 Task: Find connections with filter location Ajman with filter topic #Indiawith filter profile language Spanish with filter current company EY with filter school Jawaharlal Nehru Vishvavidyalaya with filter industry Facilities Services with filter service category Business Analytics with filter keywords title Content Marketing Manager
Action: Mouse moved to (477, 94)
Screenshot: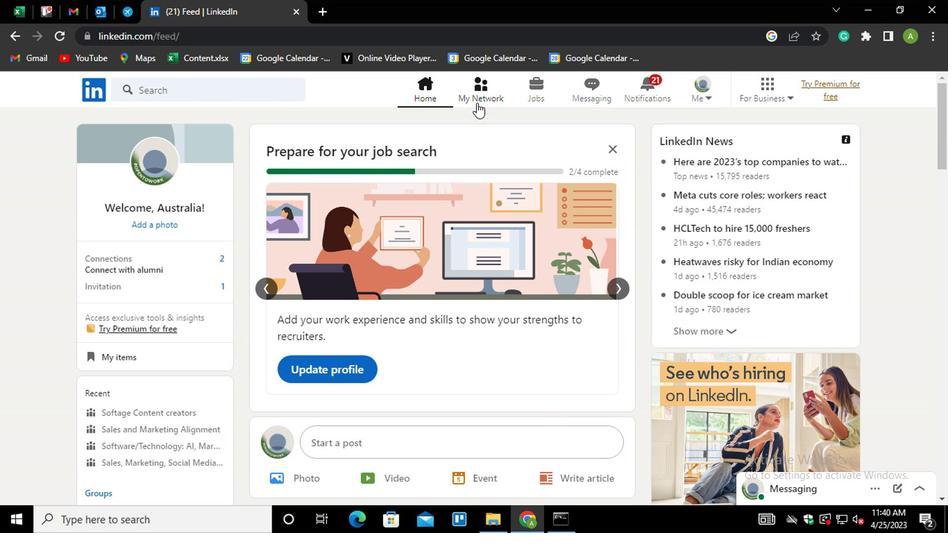 
Action: Mouse pressed left at (477, 94)
Screenshot: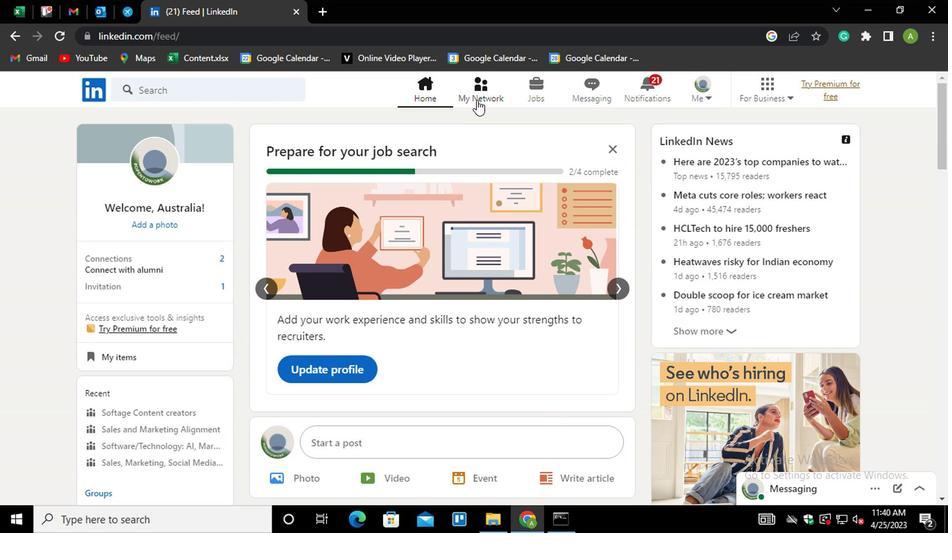 
Action: Mouse moved to (174, 168)
Screenshot: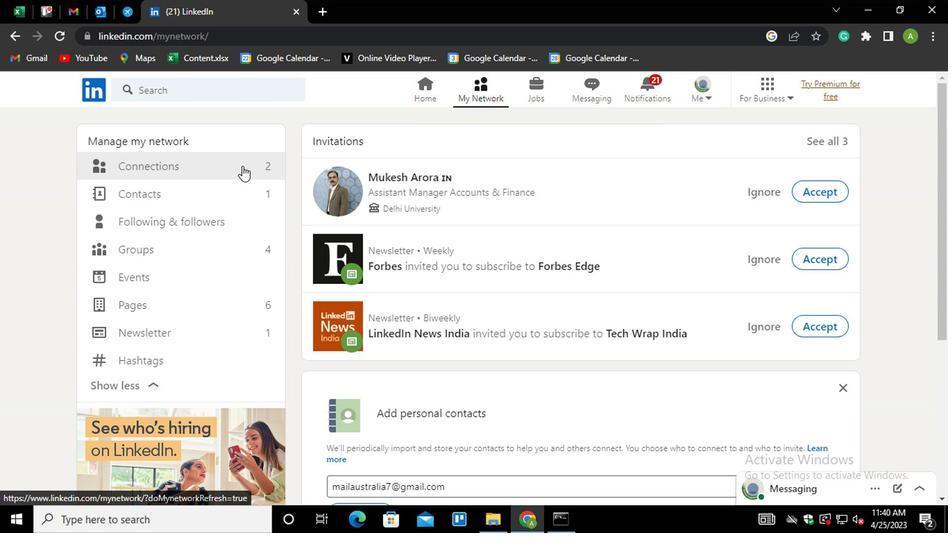 
Action: Mouse pressed left at (174, 168)
Screenshot: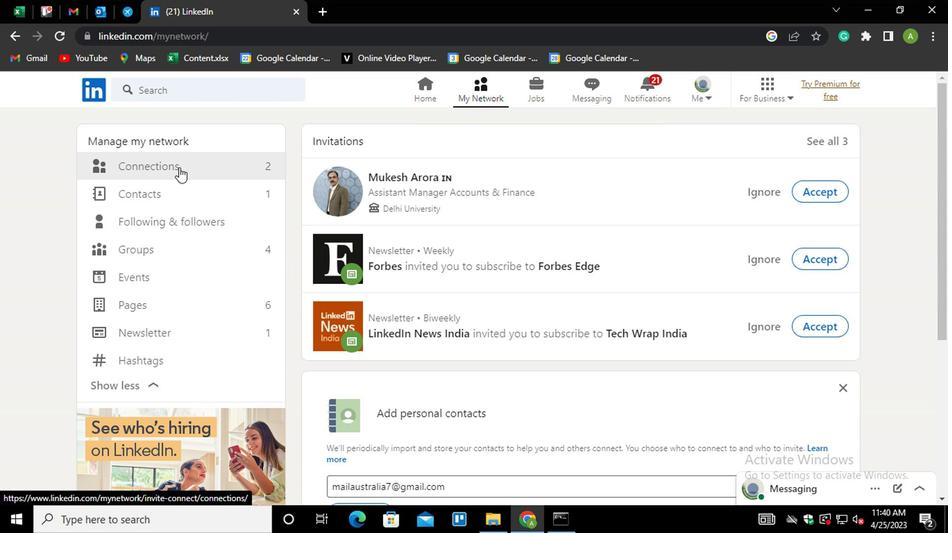 
Action: Mouse moved to (559, 169)
Screenshot: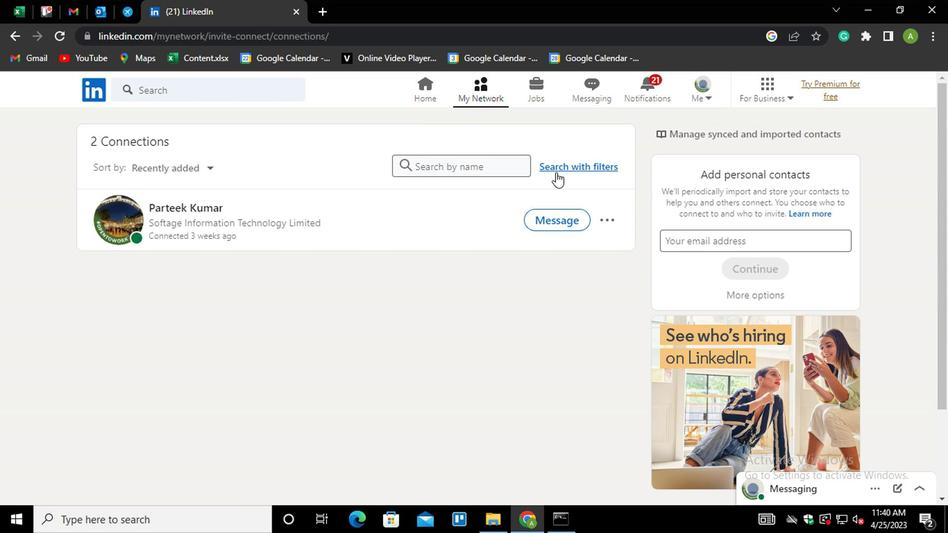 
Action: Mouse pressed left at (559, 169)
Screenshot: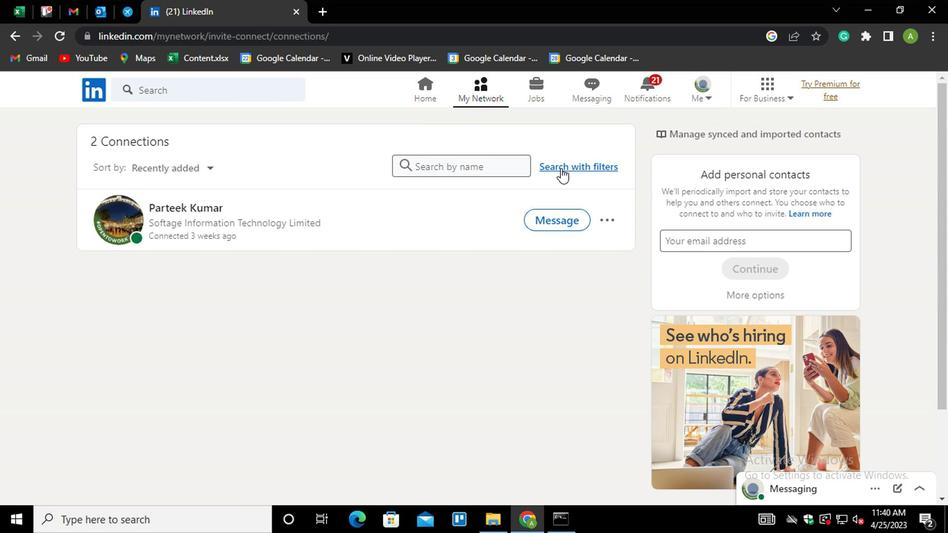 
Action: Mouse moved to (450, 129)
Screenshot: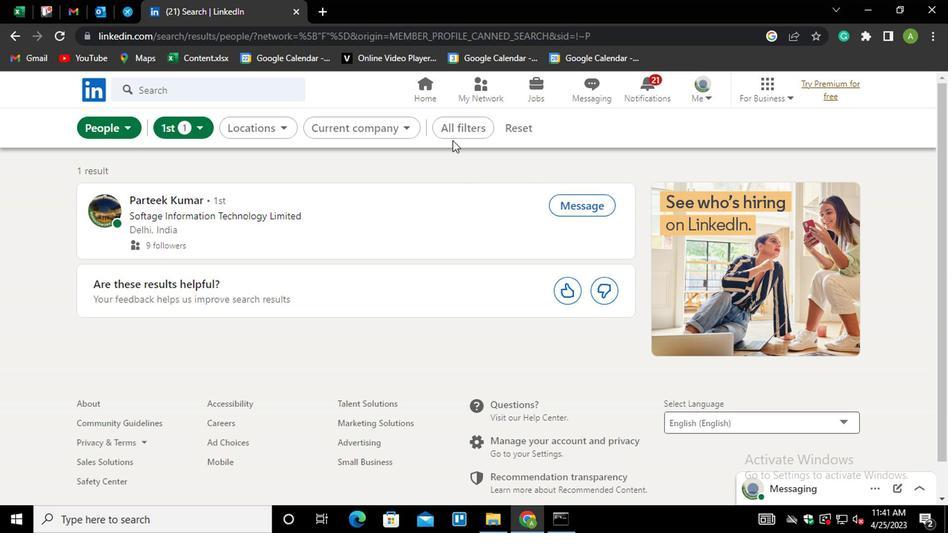 
Action: Mouse pressed left at (450, 129)
Screenshot: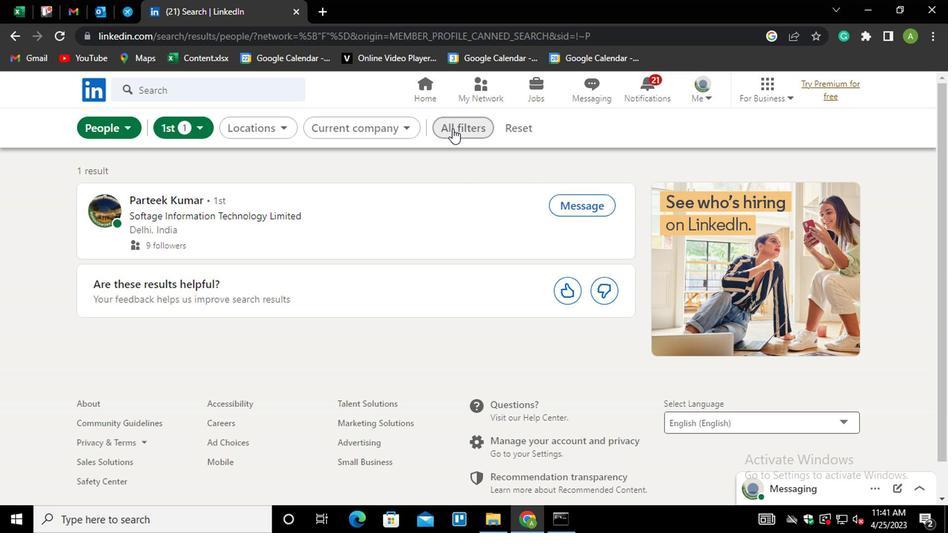 
Action: Mouse moved to (637, 247)
Screenshot: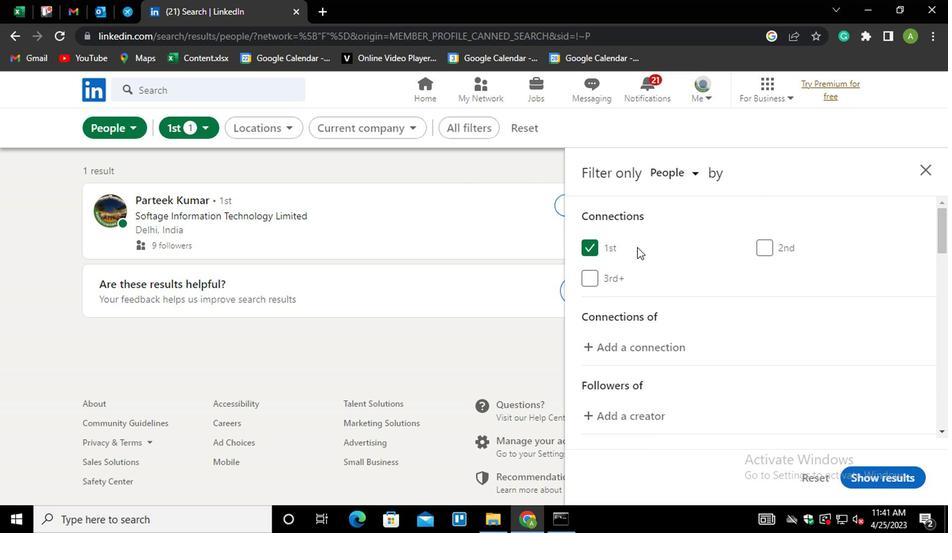 
Action: Mouse scrolled (637, 247) with delta (0, 0)
Screenshot: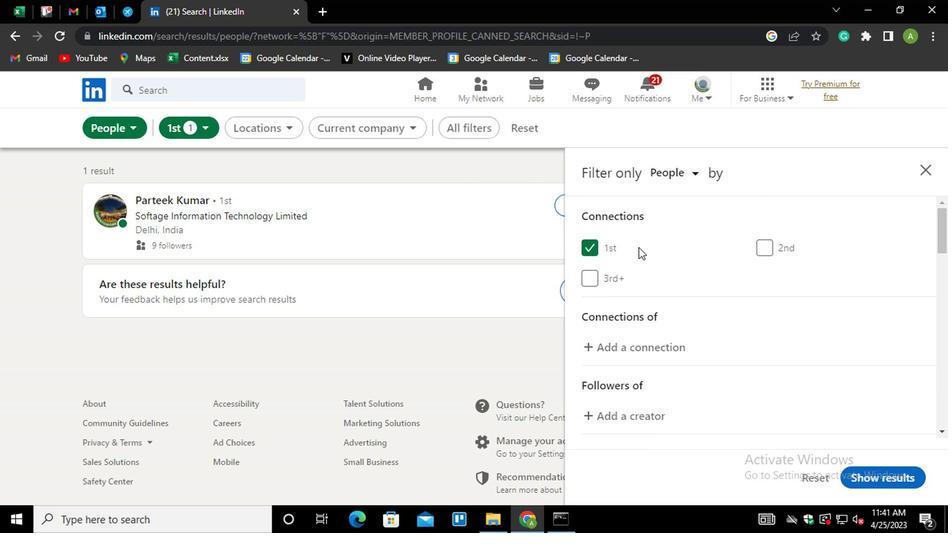 
Action: Mouse scrolled (637, 247) with delta (0, 0)
Screenshot: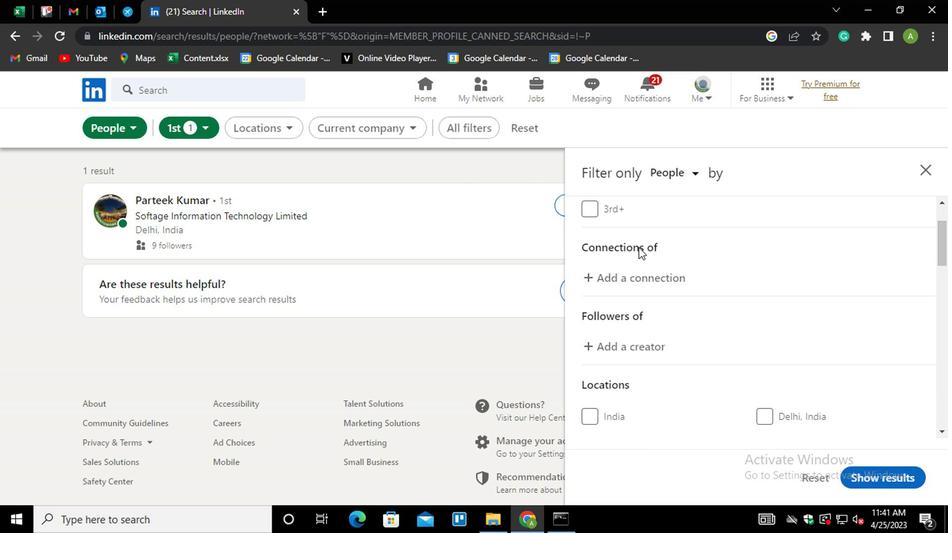
Action: Mouse scrolled (637, 247) with delta (0, 0)
Screenshot: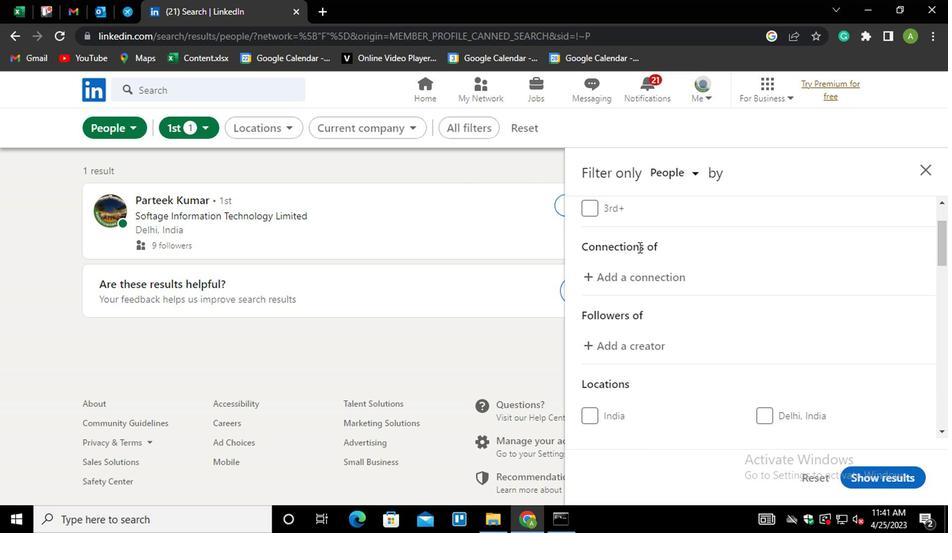 
Action: Mouse moved to (634, 331)
Screenshot: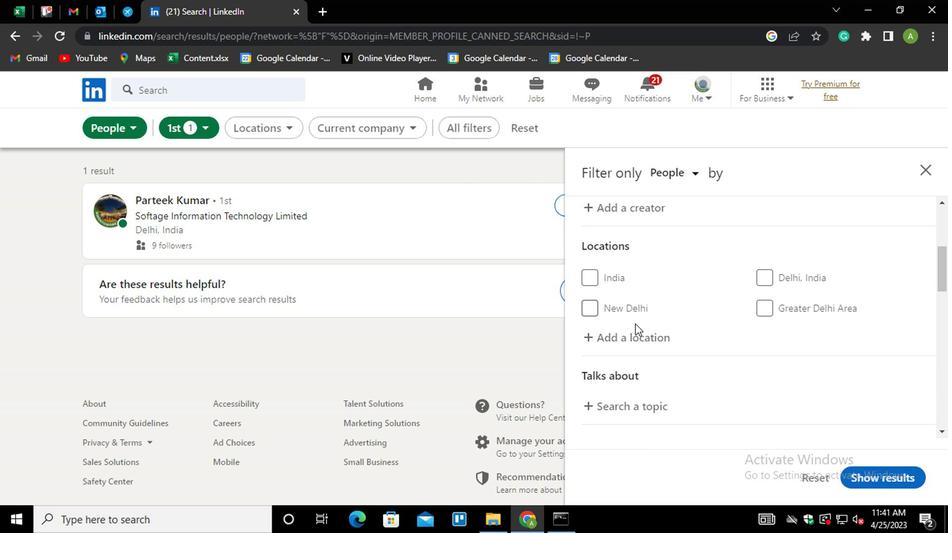 
Action: Mouse pressed left at (634, 331)
Screenshot: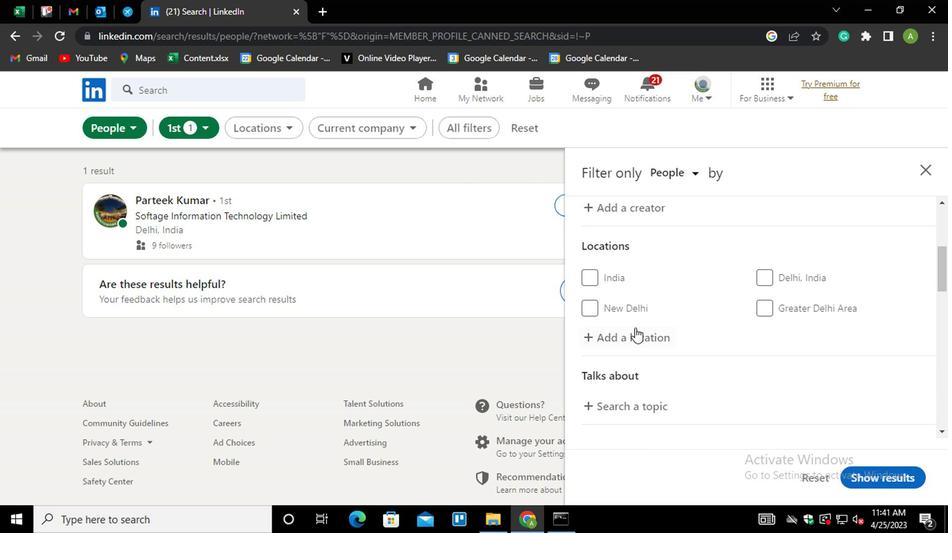 
Action: Mouse moved to (614, 336)
Screenshot: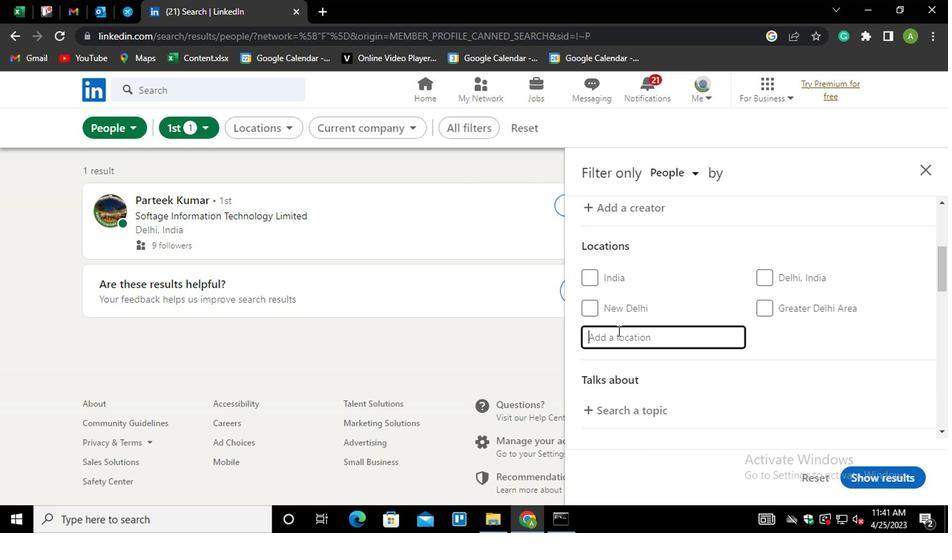 
Action: Mouse pressed left at (614, 336)
Screenshot: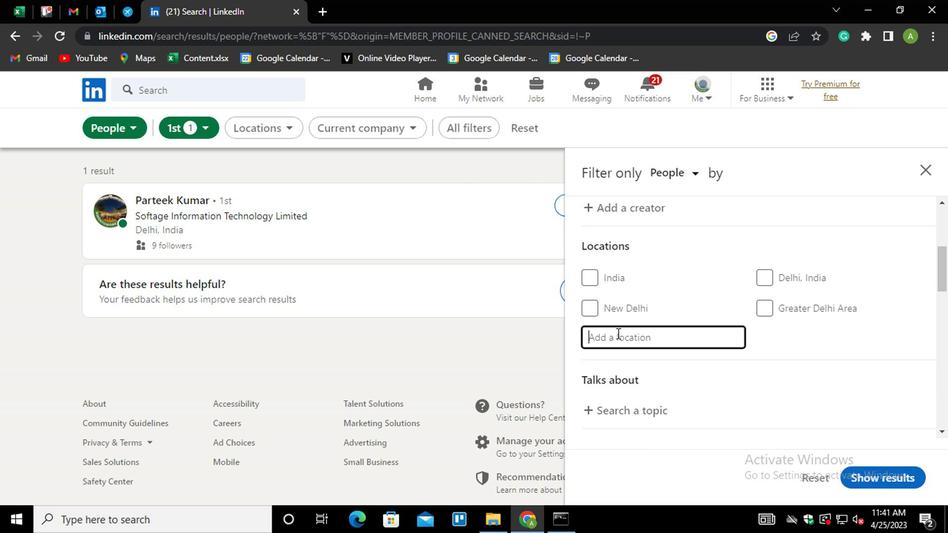 
Action: Mouse moved to (612, 338)
Screenshot: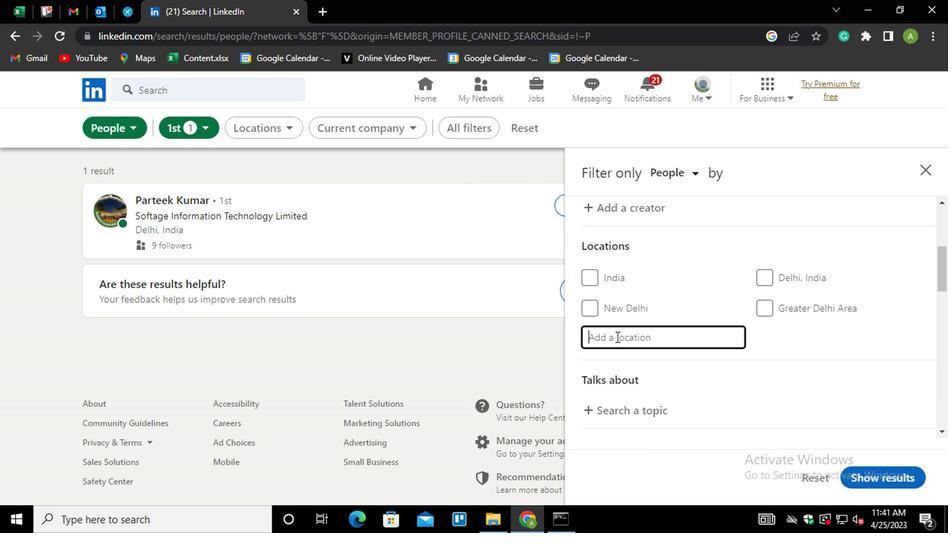
Action: Key pressed <Key.shift>A<Key.shift_r>JMAN<Key.down><Key.enter>
Screenshot: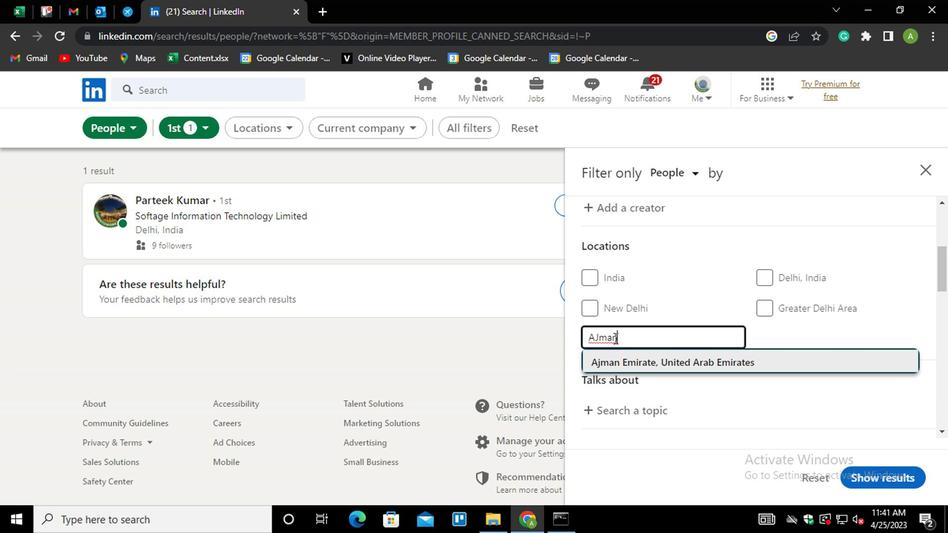 
Action: Mouse moved to (665, 346)
Screenshot: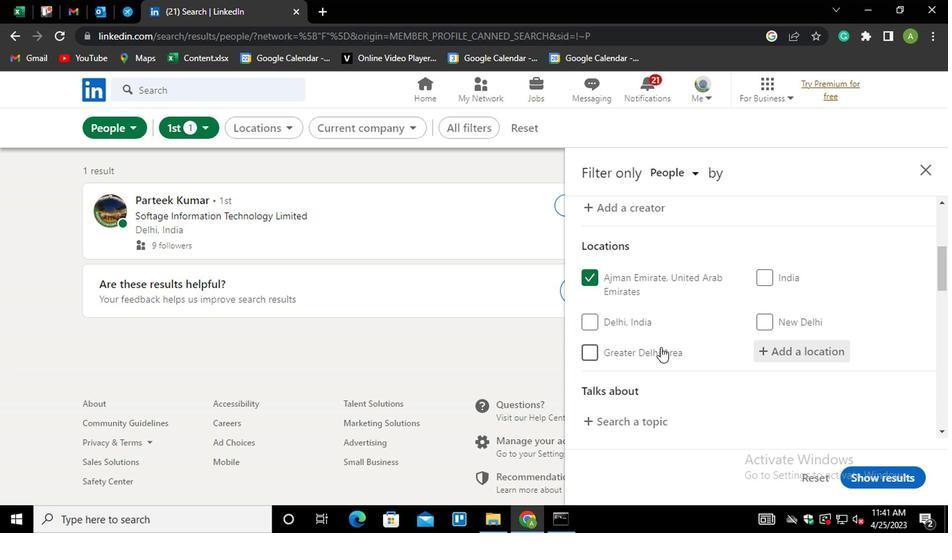 
Action: Mouse scrolled (665, 346) with delta (0, 0)
Screenshot: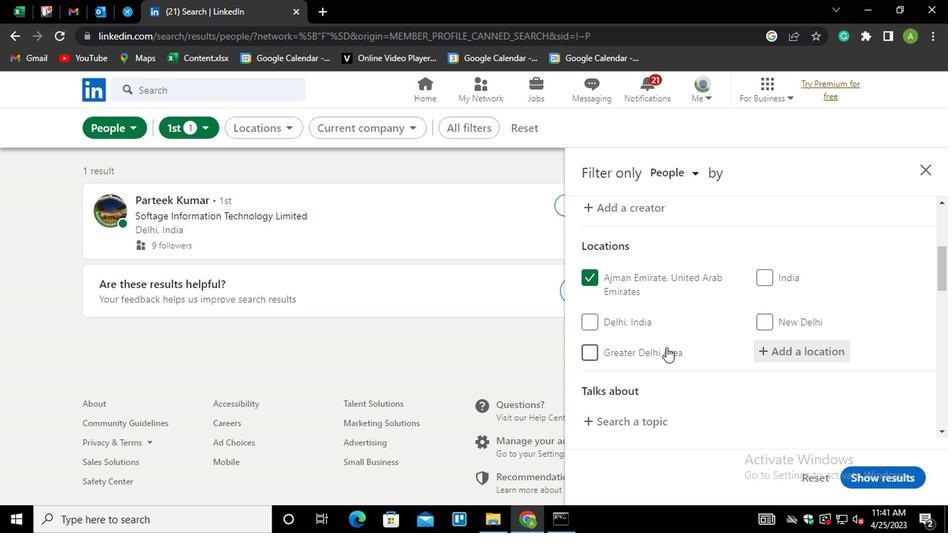 
Action: Mouse moved to (629, 347)
Screenshot: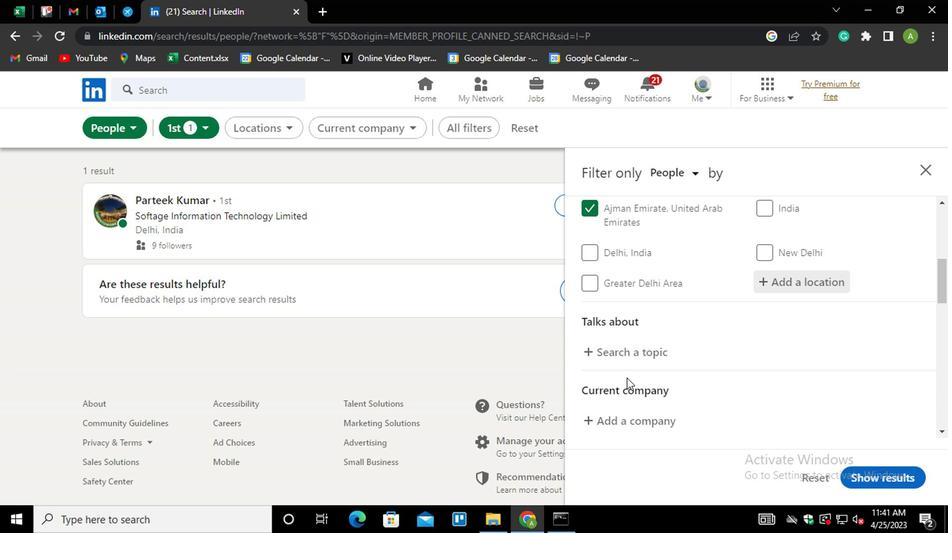 
Action: Mouse pressed left at (629, 347)
Screenshot: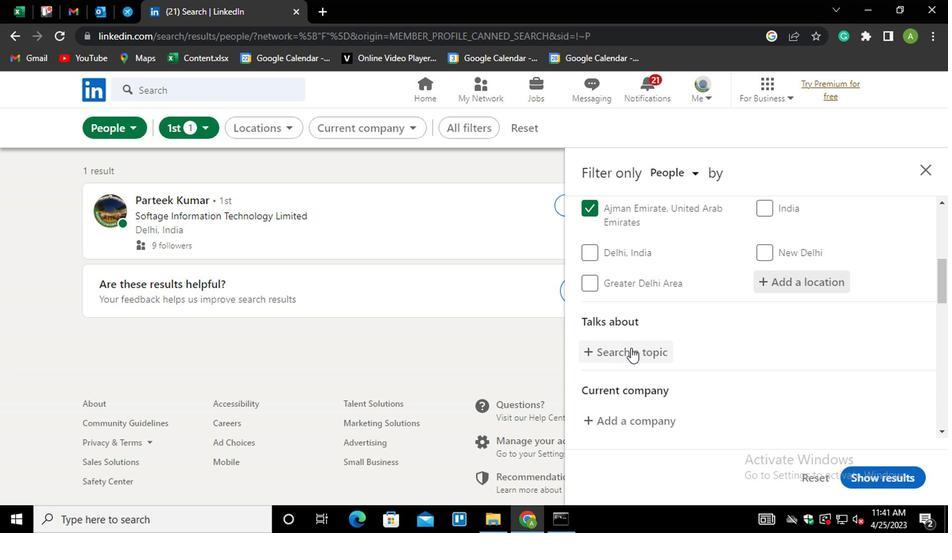 
Action: Key pressed <Key.shift>#INDIAWITH
Screenshot: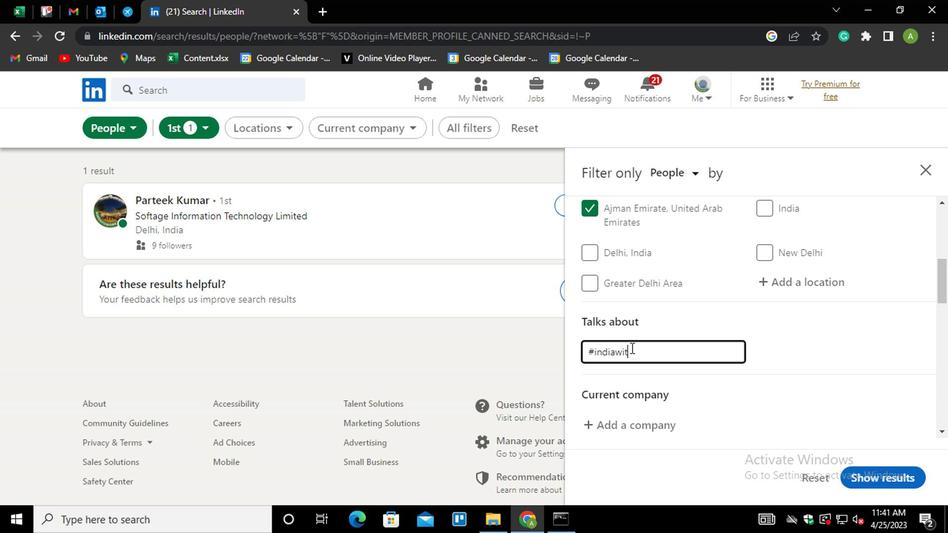 
Action: Mouse moved to (829, 344)
Screenshot: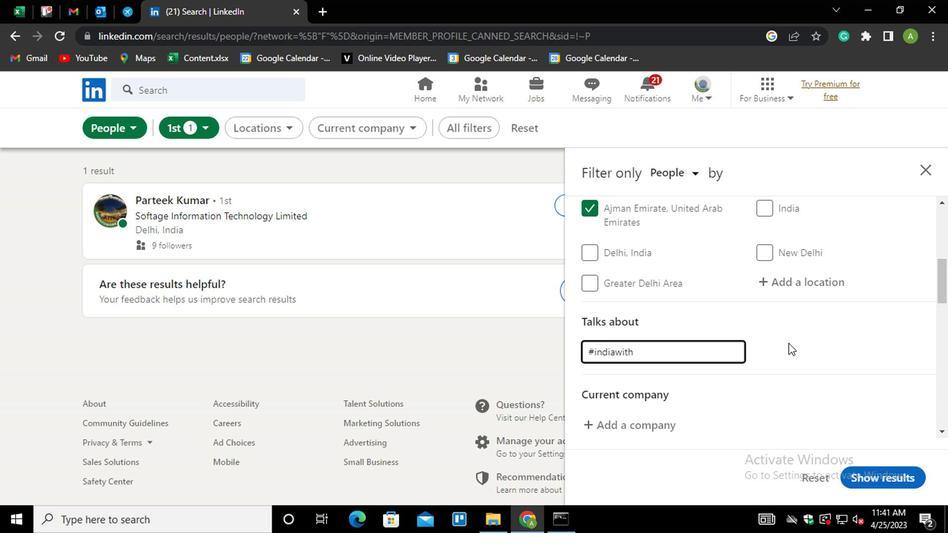 
Action: Mouse pressed left at (829, 344)
Screenshot: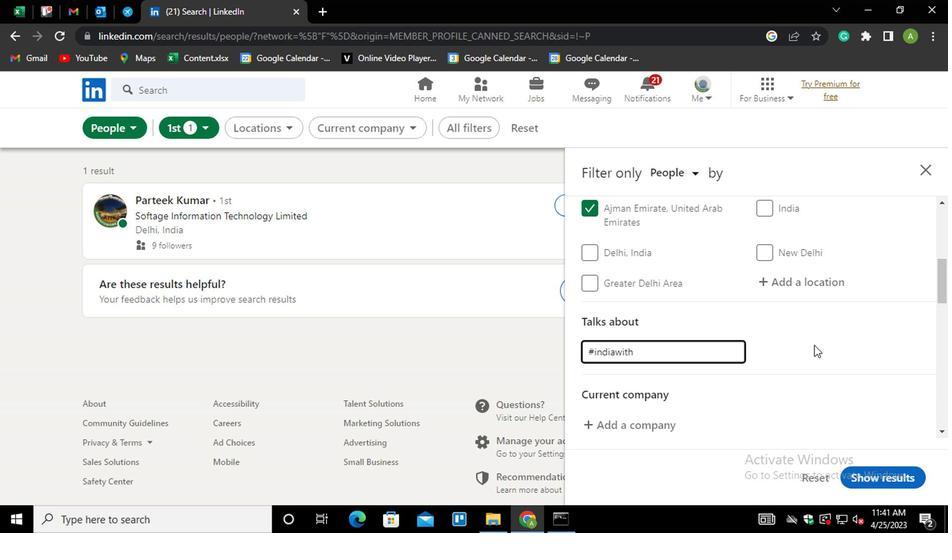 
Action: Mouse moved to (830, 343)
Screenshot: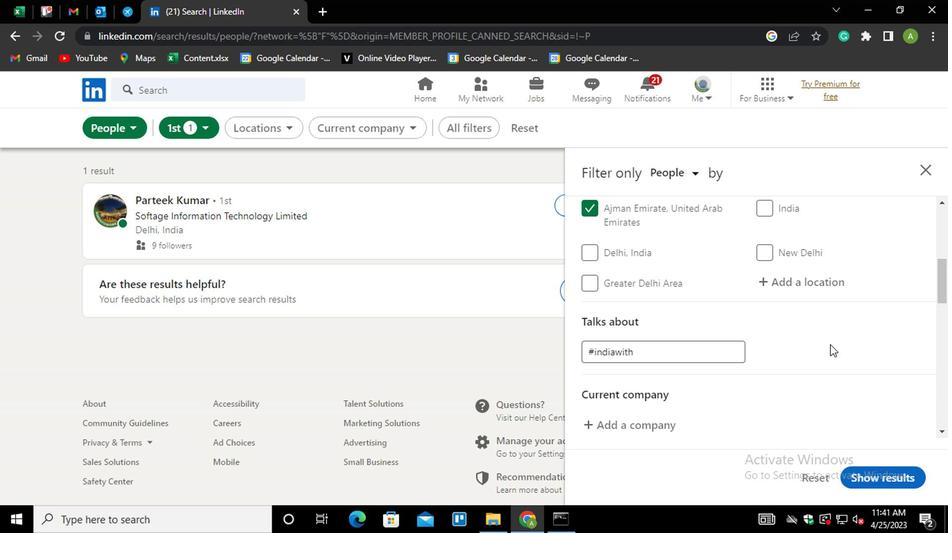 
Action: Mouse scrolled (830, 342) with delta (0, 0)
Screenshot: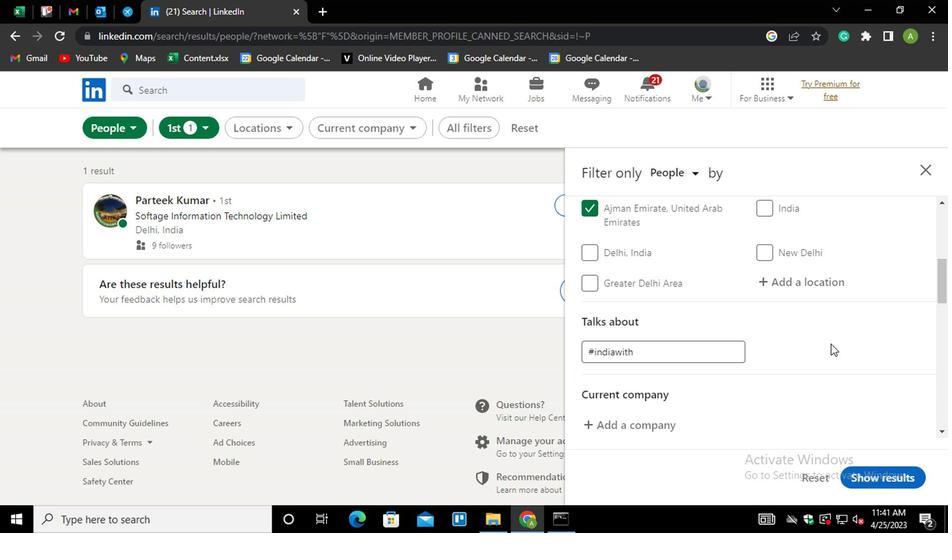 
Action: Mouse scrolled (830, 342) with delta (0, 0)
Screenshot: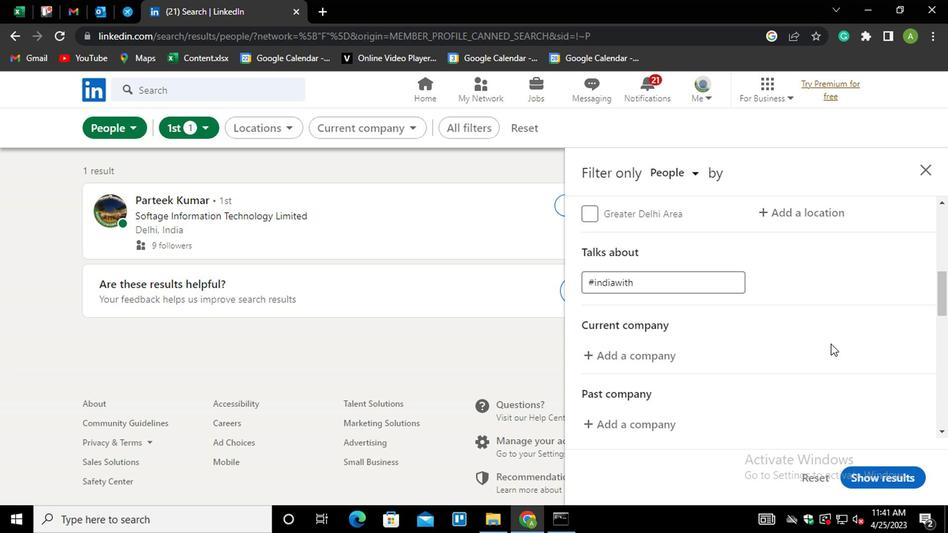
Action: Mouse scrolled (830, 342) with delta (0, 0)
Screenshot: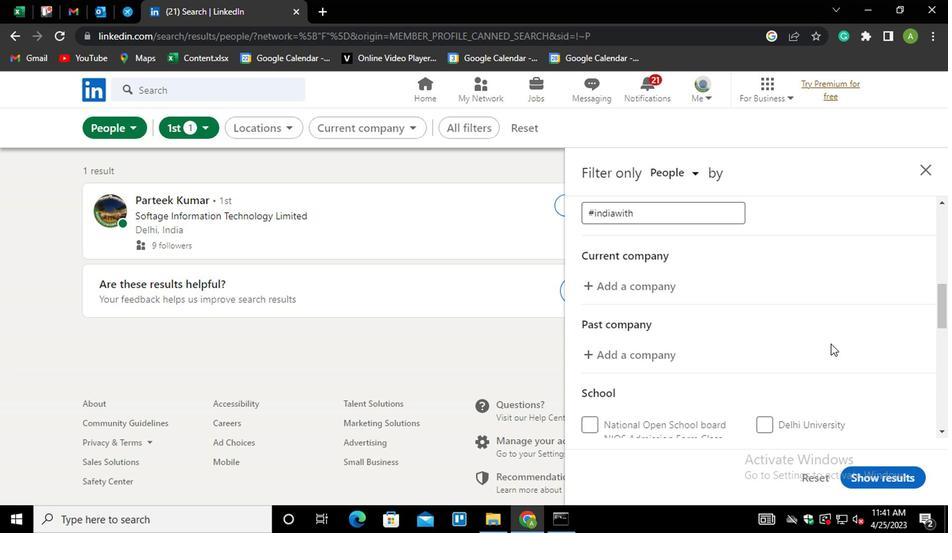 
Action: Mouse scrolled (830, 342) with delta (0, 0)
Screenshot: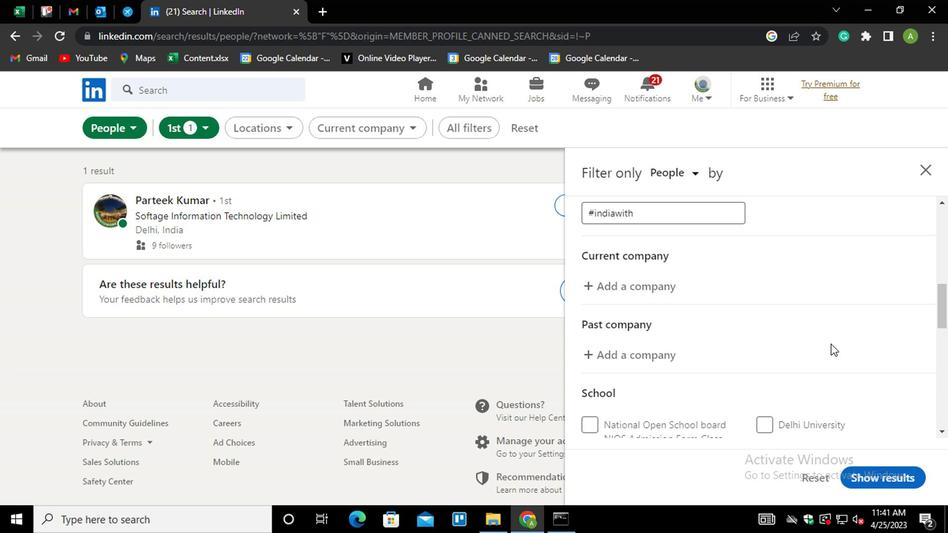 
Action: Mouse scrolled (830, 342) with delta (0, 0)
Screenshot: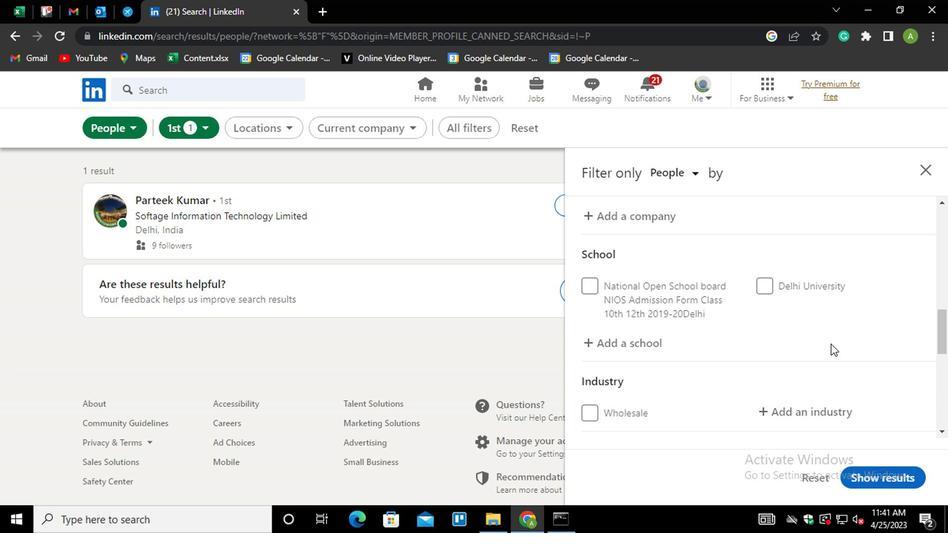 
Action: Mouse scrolled (830, 342) with delta (0, 0)
Screenshot: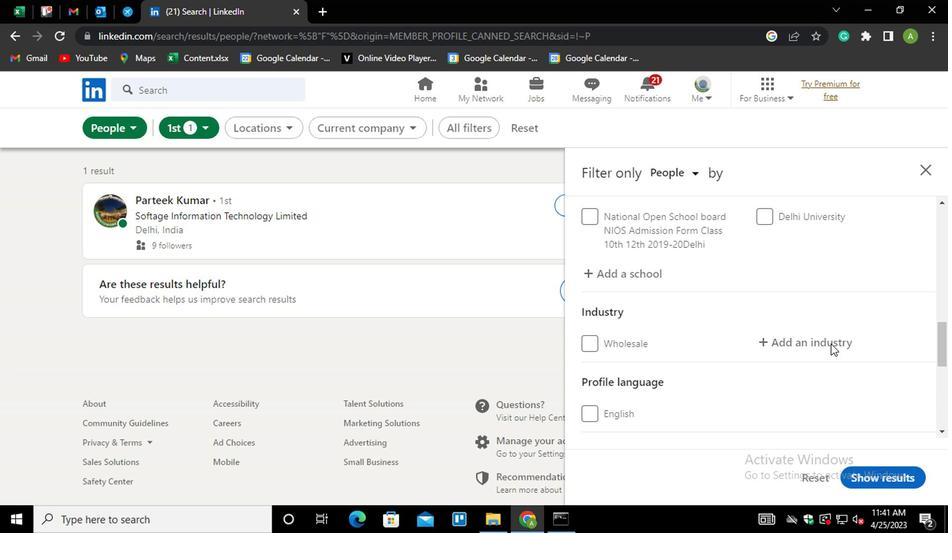 
Action: Mouse moved to (682, 351)
Screenshot: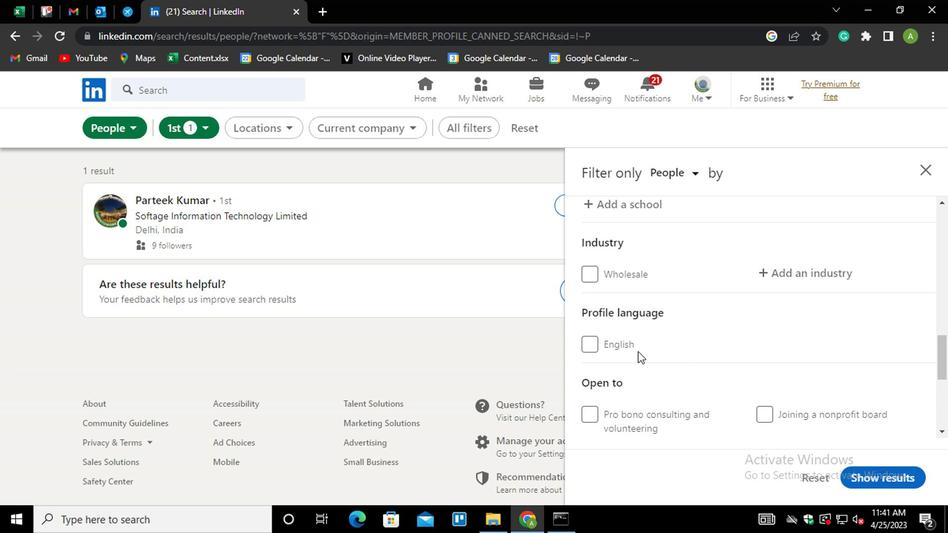
Action: Mouse scrolled (682, 351) with delta (0, 0)
Screenshot: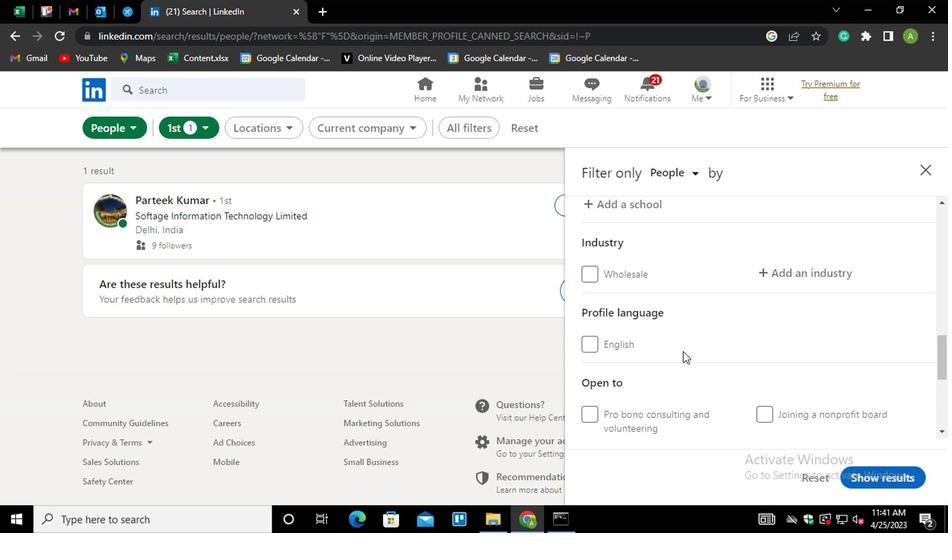 
Action: Mouse scrolled (682, 351) with delta (0, 0)
Screenshot: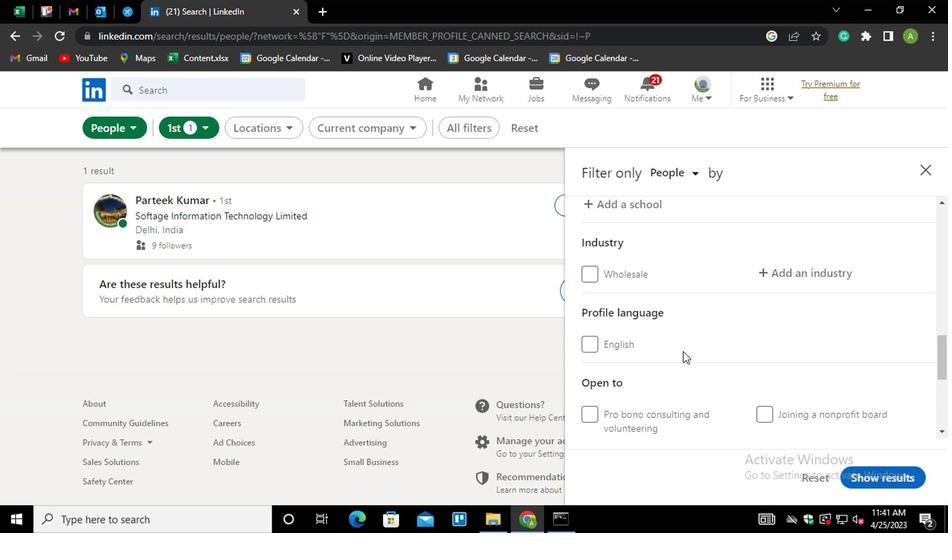 
Action: Mouse scrolled (682, 351) with delta (0, 0)
Screenshot: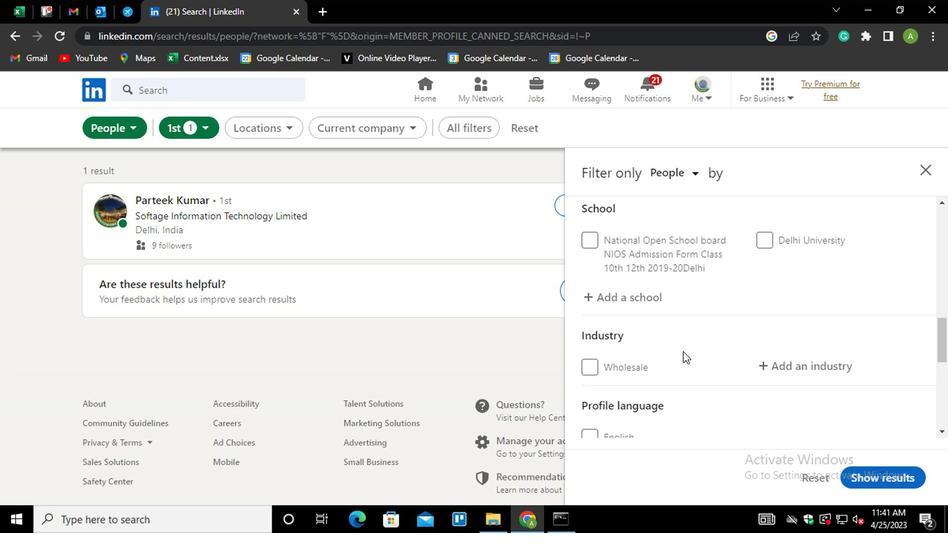 
Action: Mouse scrolled (682, 351) with delta (0, 0)
Screenshot: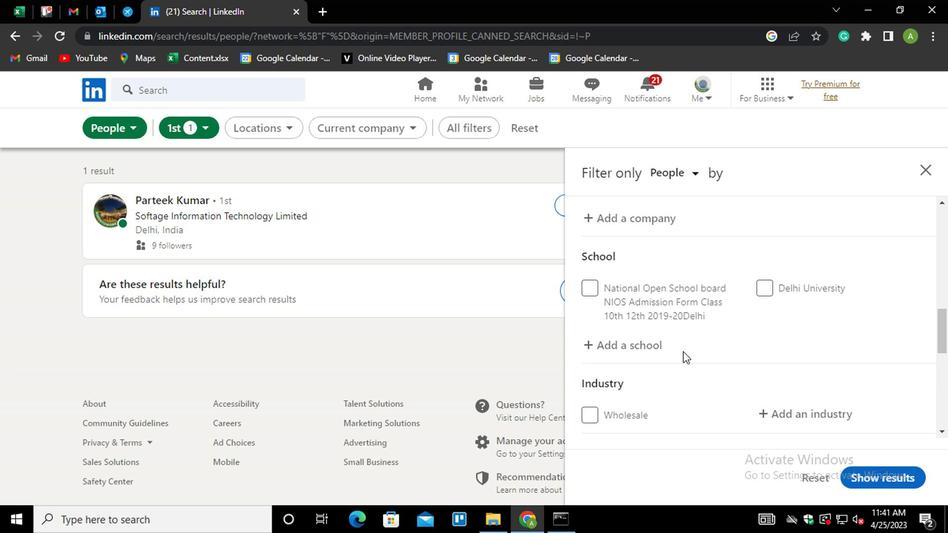 
Action: Mouse scrolled (682, 351) with delta (0, 0)
Screenshot: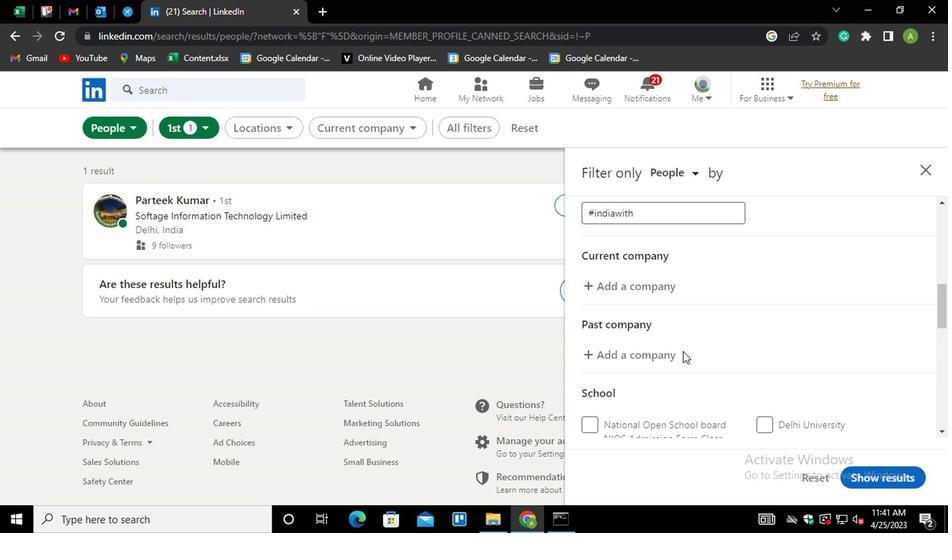 
Action: Mouse moved to (630, 347)
Screenshot: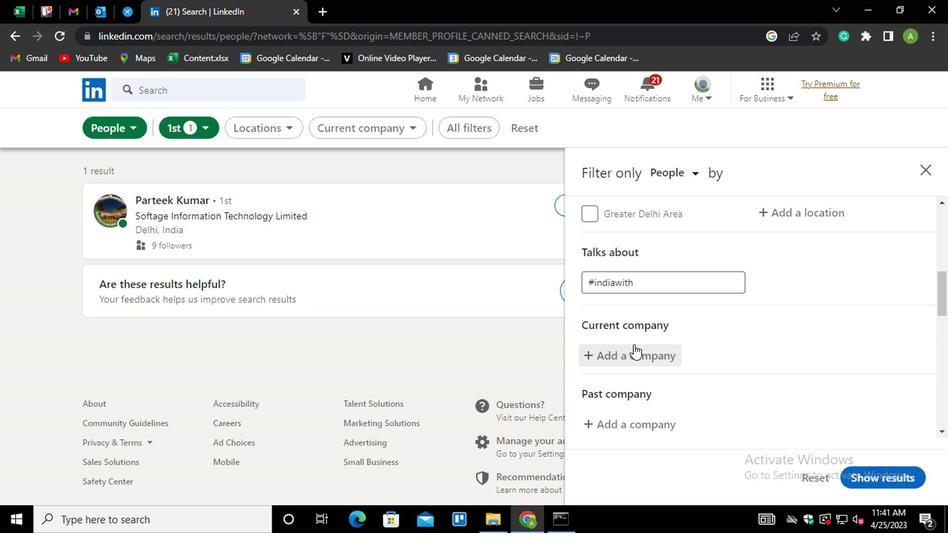 
Action: Mouse pressed left at (630, 347)
Screenshot: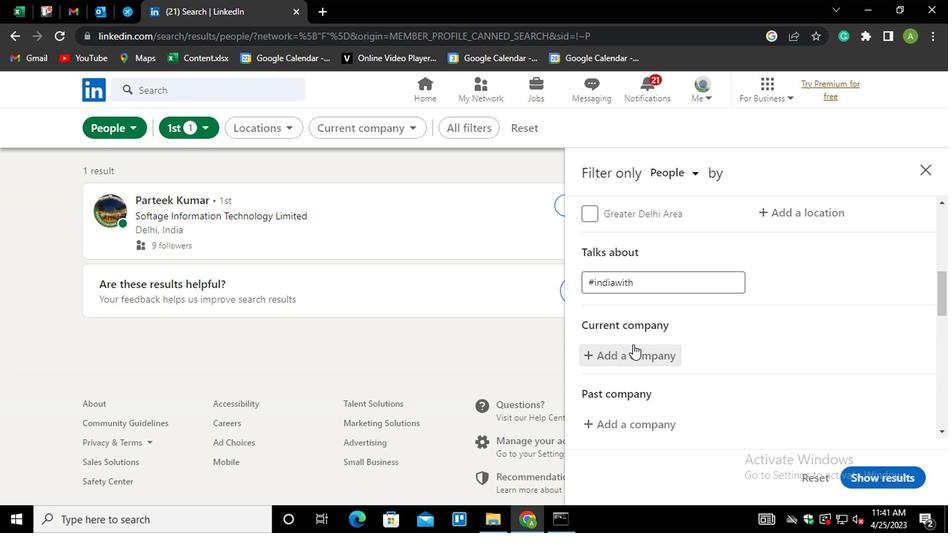 
Action: Key pressed <Key.shift>EY<Key.down><Key.enter>
Screenshot: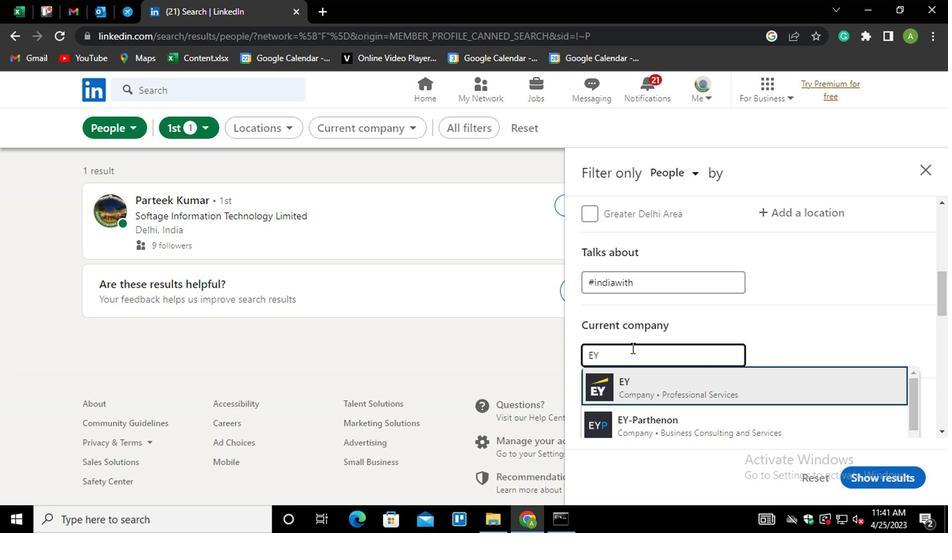 
Action: Mouse moved to (677, 348)
Screenshot: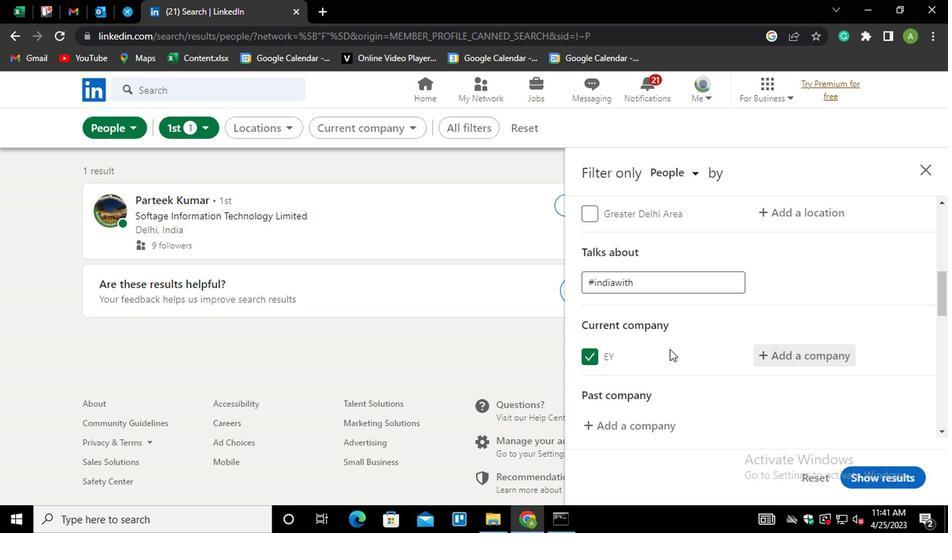 
Action: Mouse scrolled (677, 348) with delta (0, 0)
Screenshot: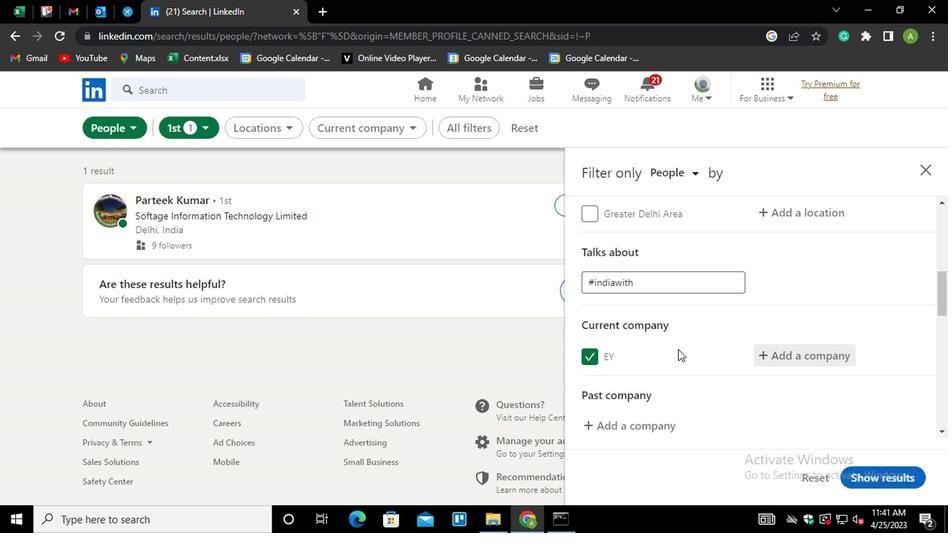
Action: Mouse moved to (676, 353)
Screenshot: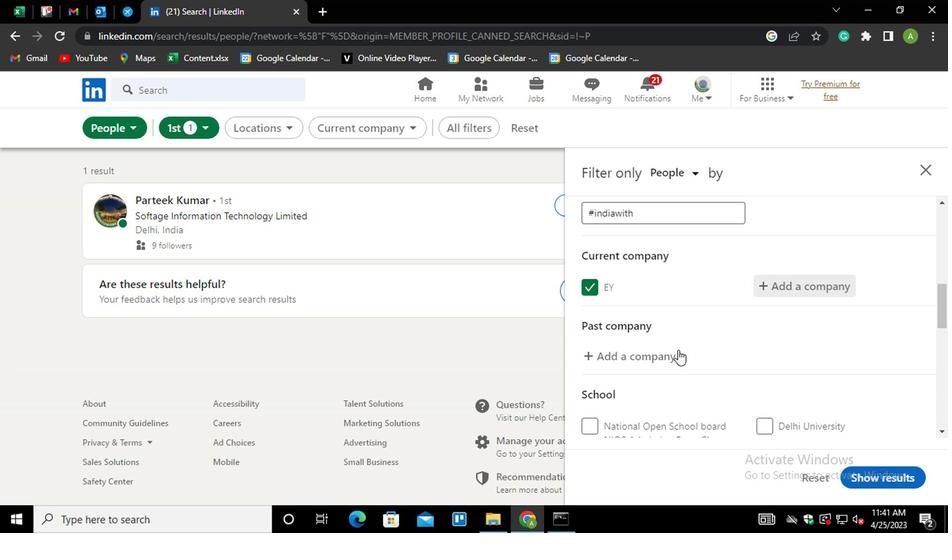 
Action: Mouse scrolled (676, 353) with delta (0, 0)
Screenshot: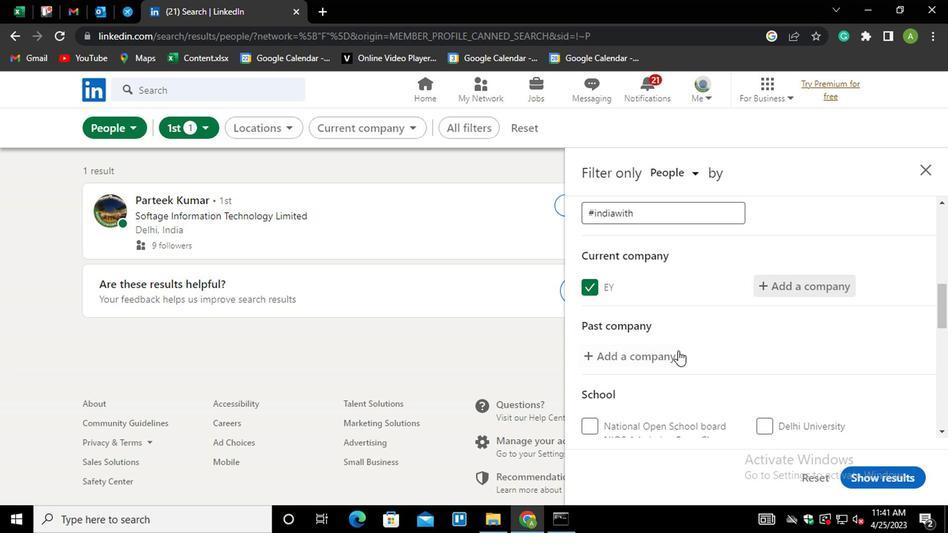 
Action: Mouse moved to (625, 418)
Screenshot: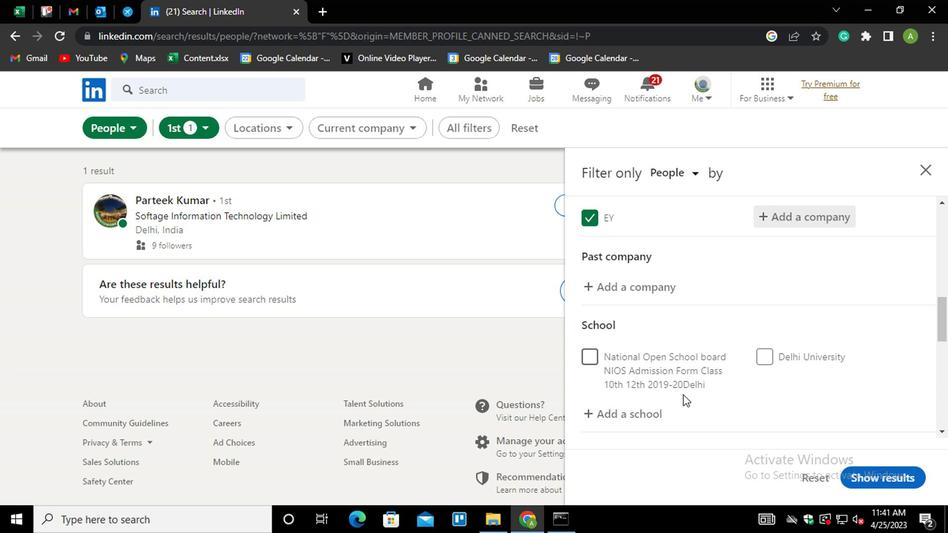 
Action: Mouse pressed left at (625, 418)
Screenshot: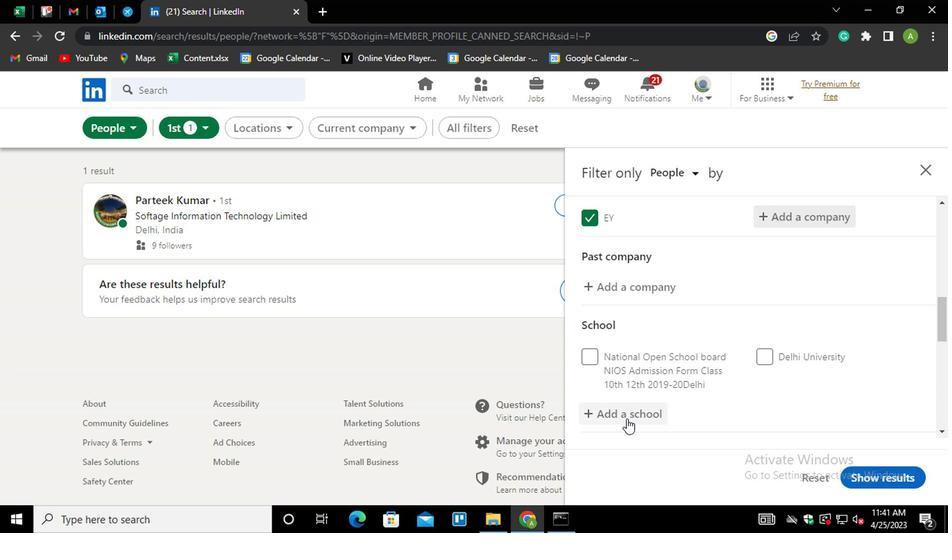 
Action: Mouse moved to (629, 411)
Screenshot: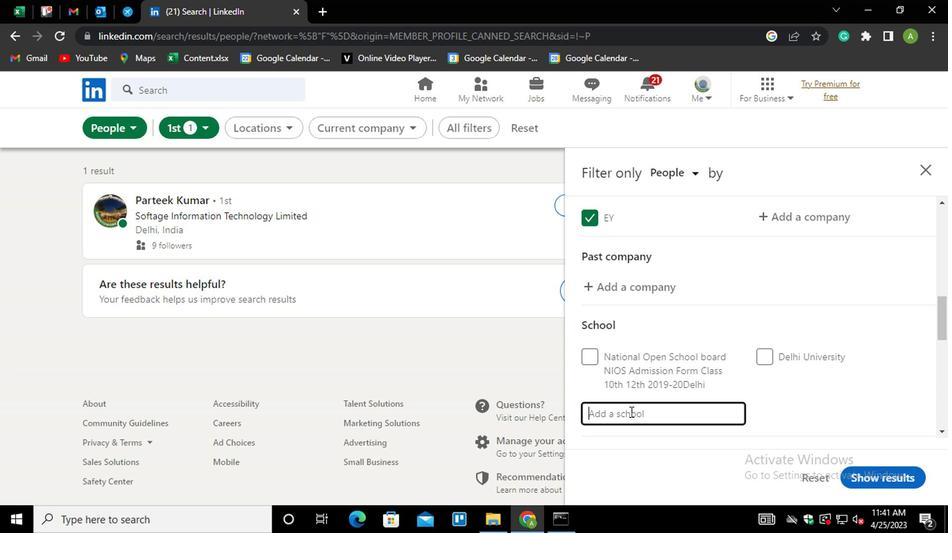 
Action: Mouse pressed left at (629, 411)
Screenshot: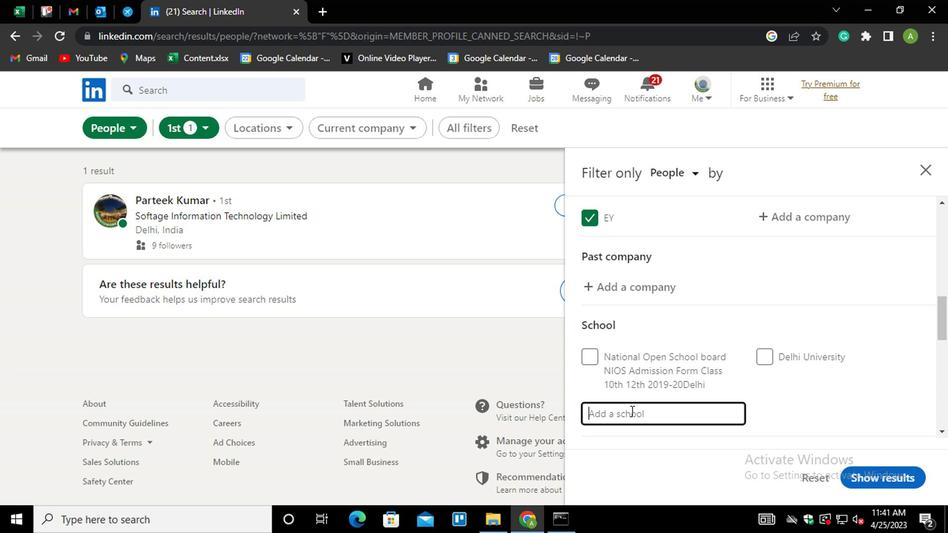 
Action: Key pressed JAWA
Screenshot: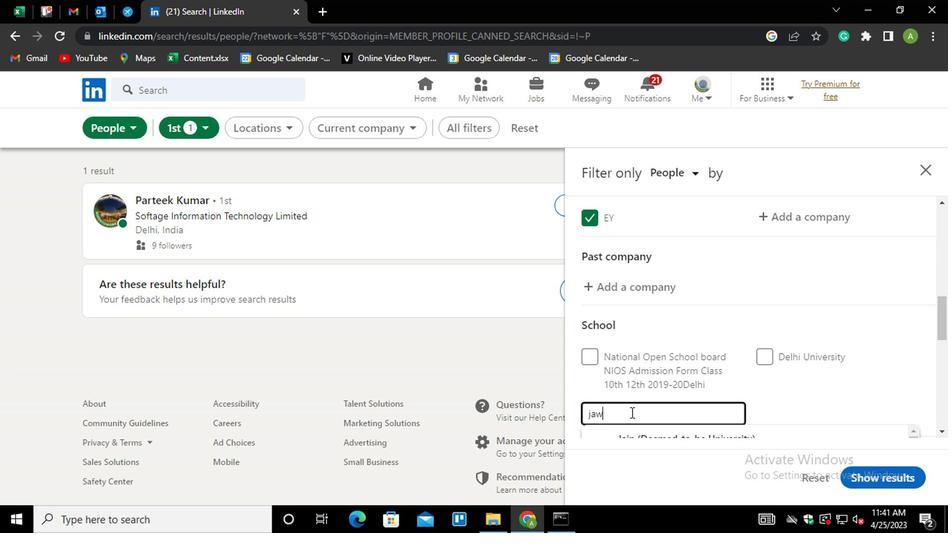 
Action: Mouse moved to (630, 412)
Screenshot: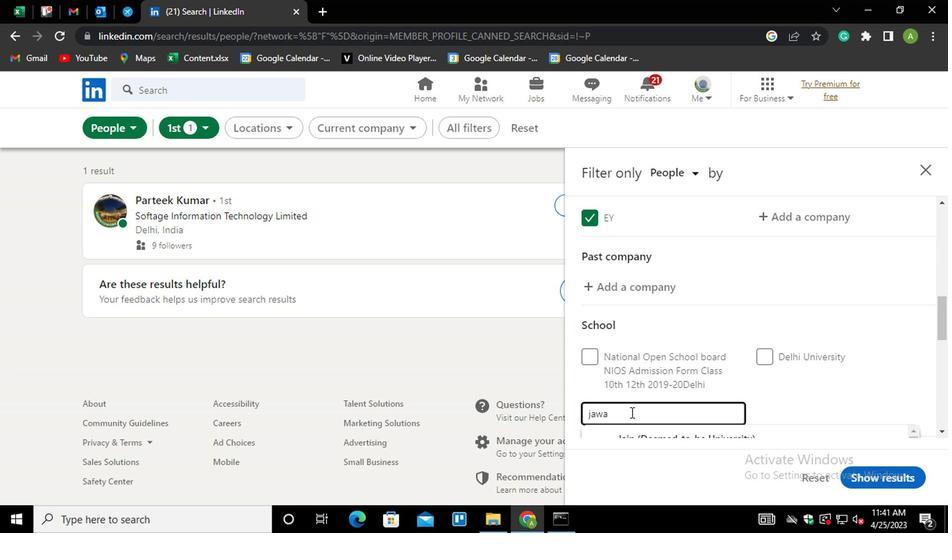 
Action: Mouse scrolled (630, 411) with delta (0, 0)
Screenshot: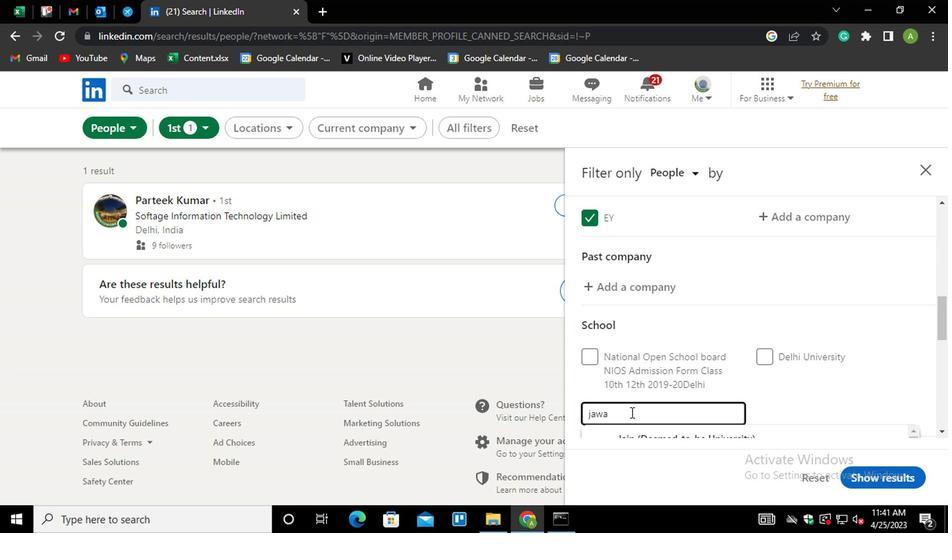 
Action: Mouse scrolled (630, 411) with delta (0, 0)
Screenshot: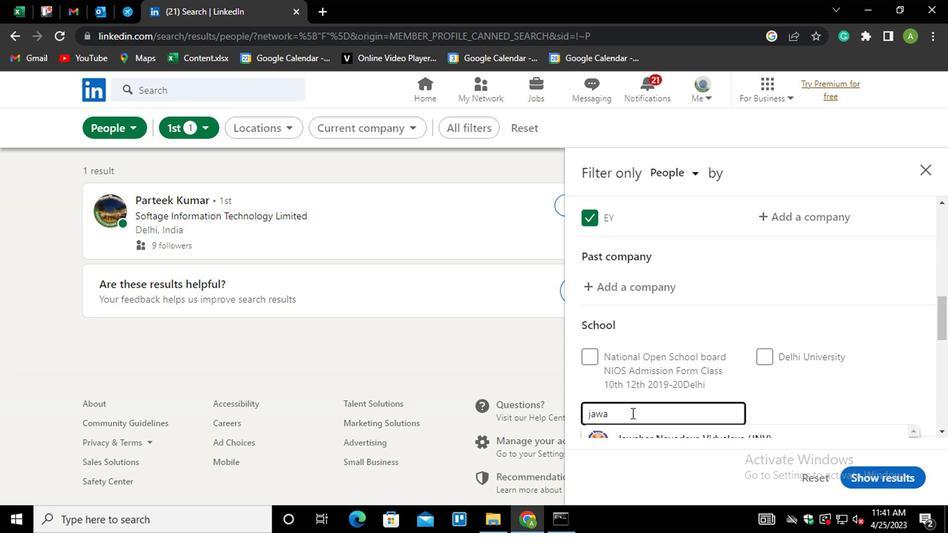
Action: Mouse moved to (652, 276)
Screenshot: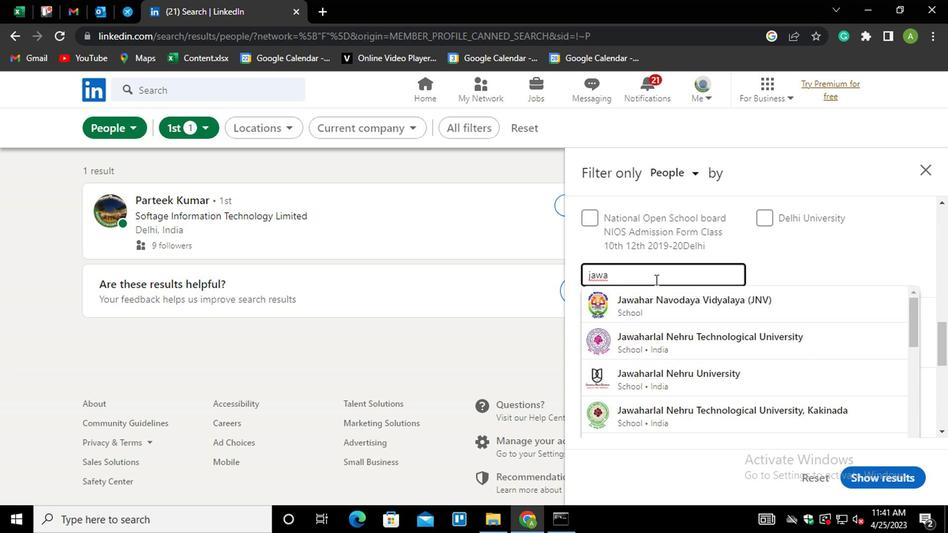
Action: Key pressed HARLAL<Key.space><Key.shift_r>NEHR<Key.down><Key.down><Key.down><Key.down><Key.enter>
Screenshot: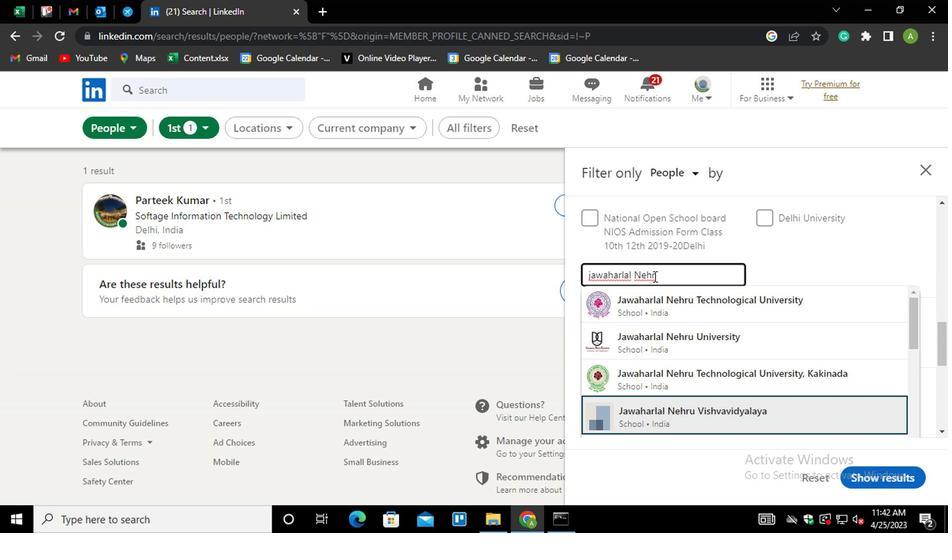 
Action: Mouse moved to (734, 291)
Screenshot: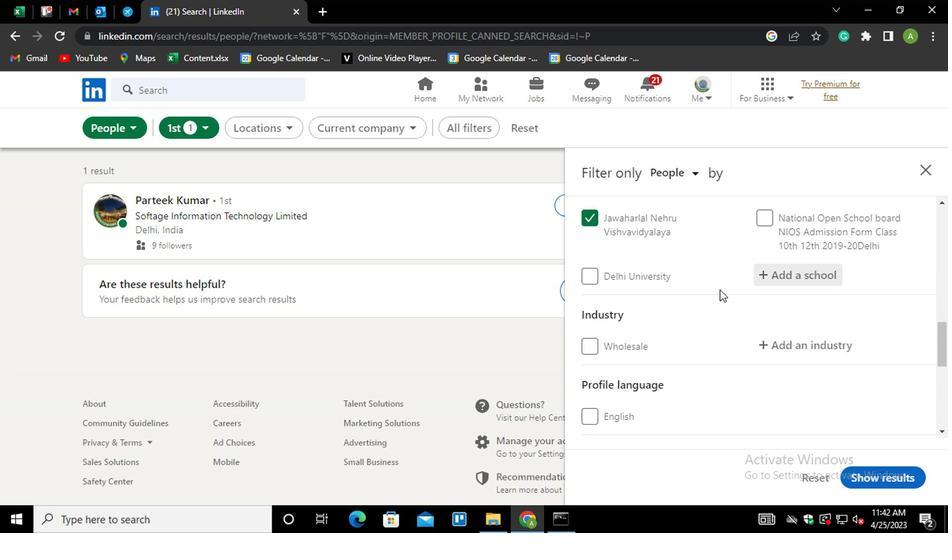 
Action: Mouse scrolled (734, 291) with delta (0, 0)
Screenshot: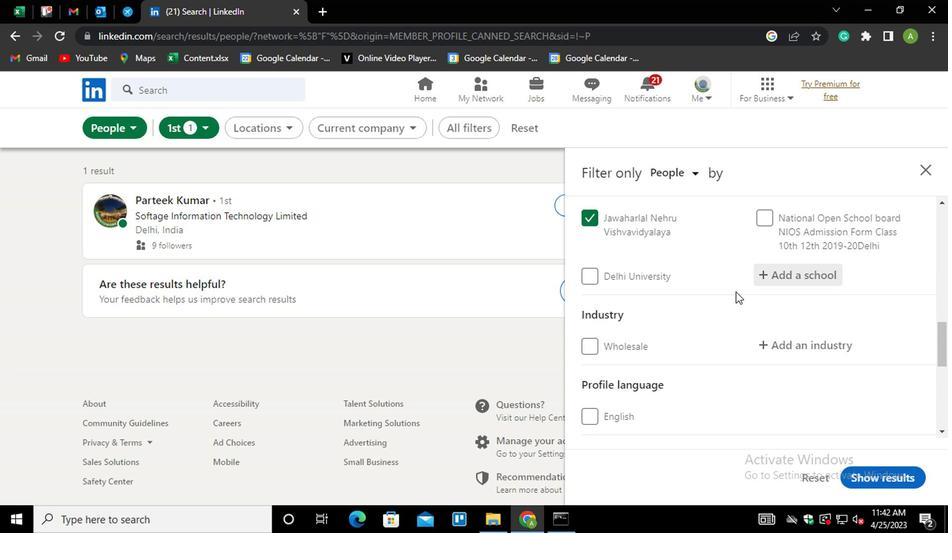 
Action: Mouse moved to (765, 267)
Screenshot: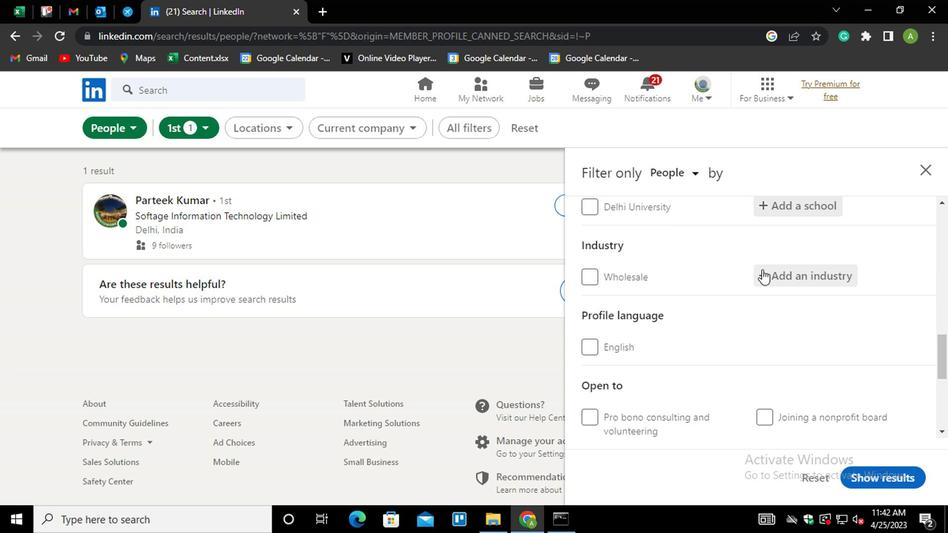 
Action: Mouse pressed left at (765, 267)
Screenshot: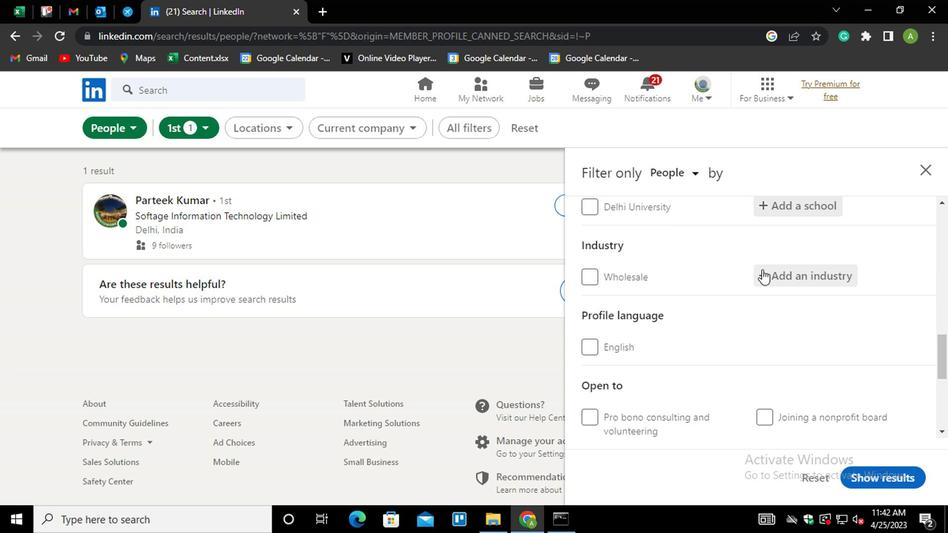 
Action: Mouse moved to (773, 278)
Screenshot: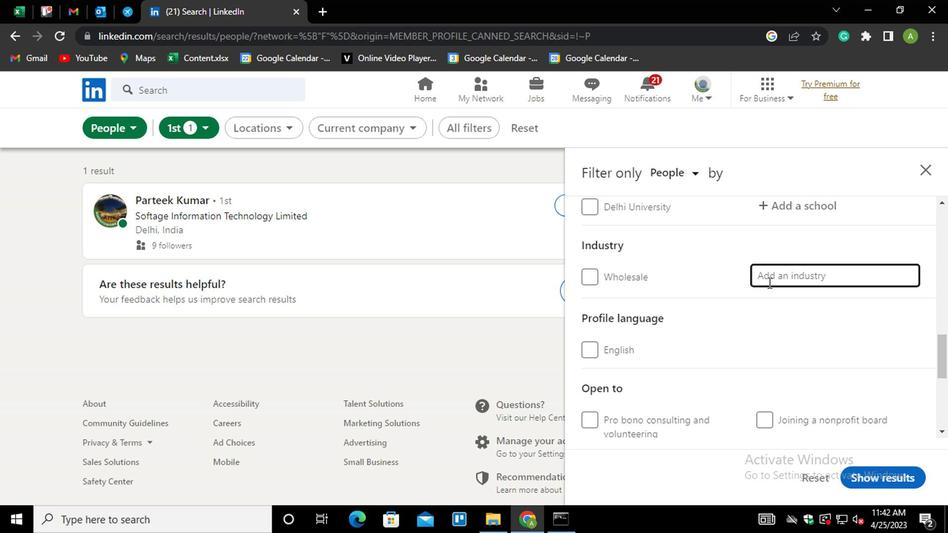 
Action: Mouse pressed left at (773, 278)
Screenshot: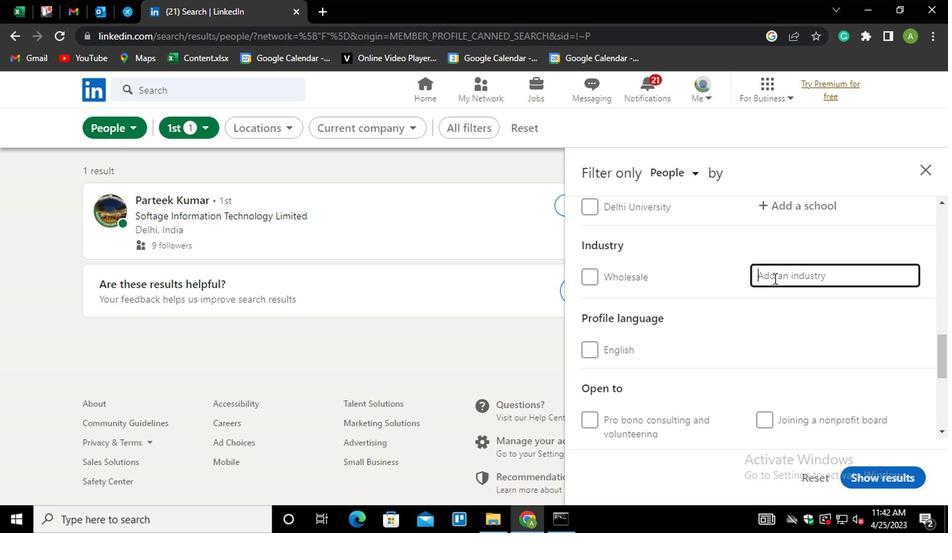 
Action: Key pressed <Key.shift>FAC<Key.down><Key.enter>
Screenshot: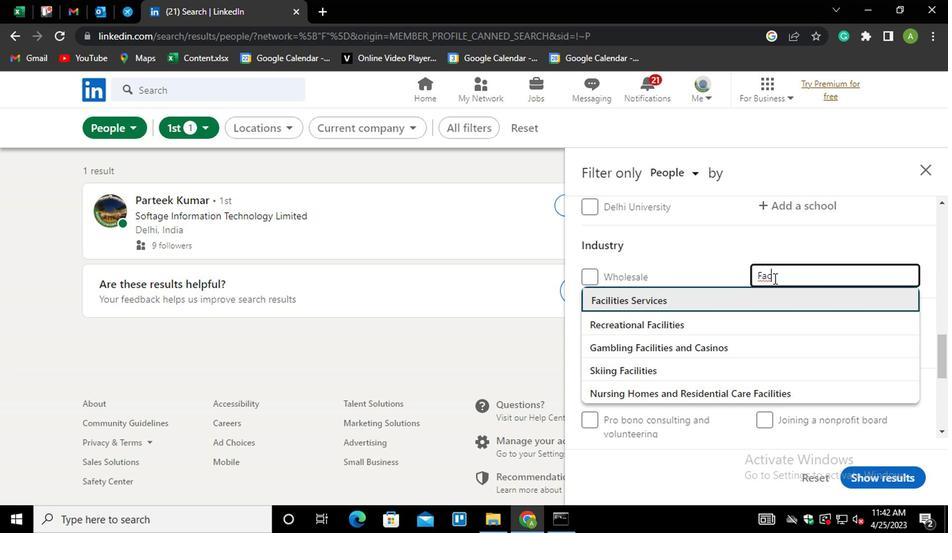 
Action: Mouse moved to (750, 333)
Screenshot: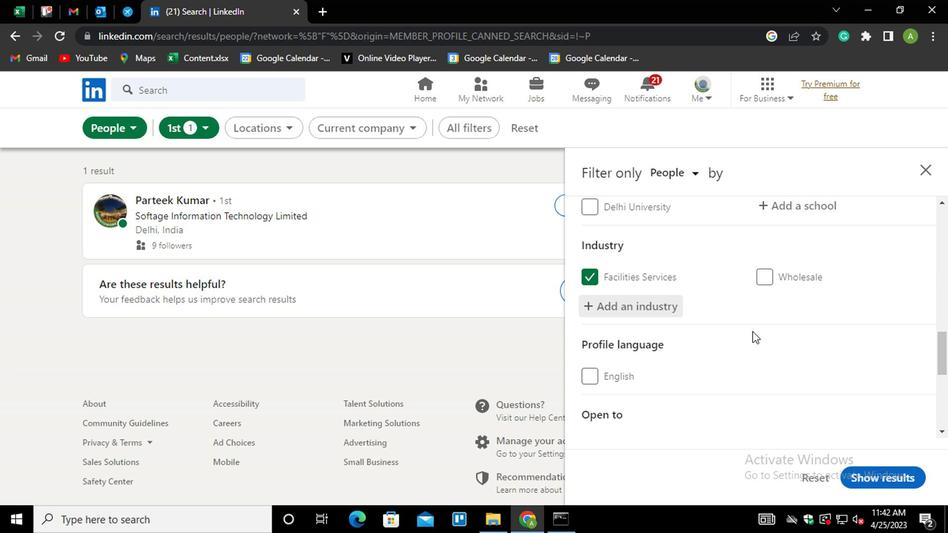 
Action: Mouse scrolled (750, 332) with delta (0, 0)
Screenshot: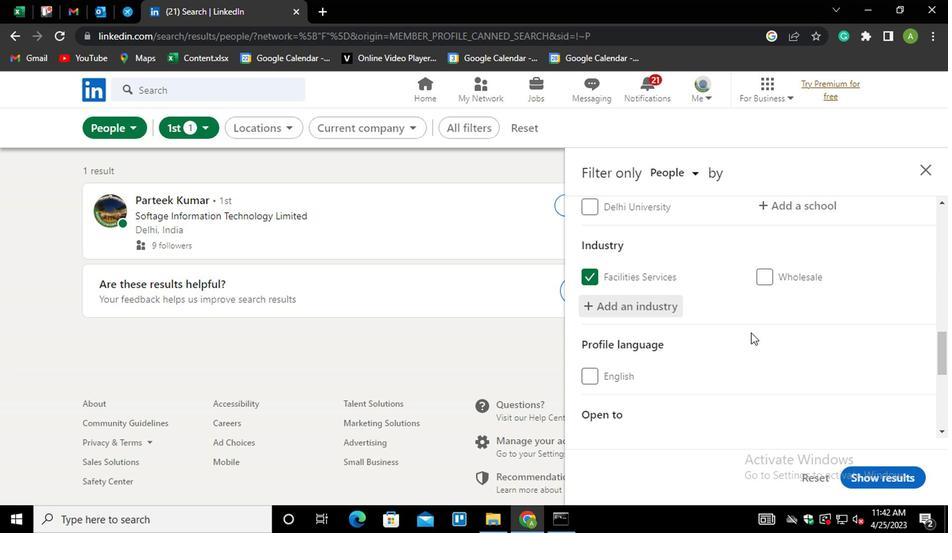 
Action: Mouse scrolled (750, 332) with delta (0, 0)
Screenshot: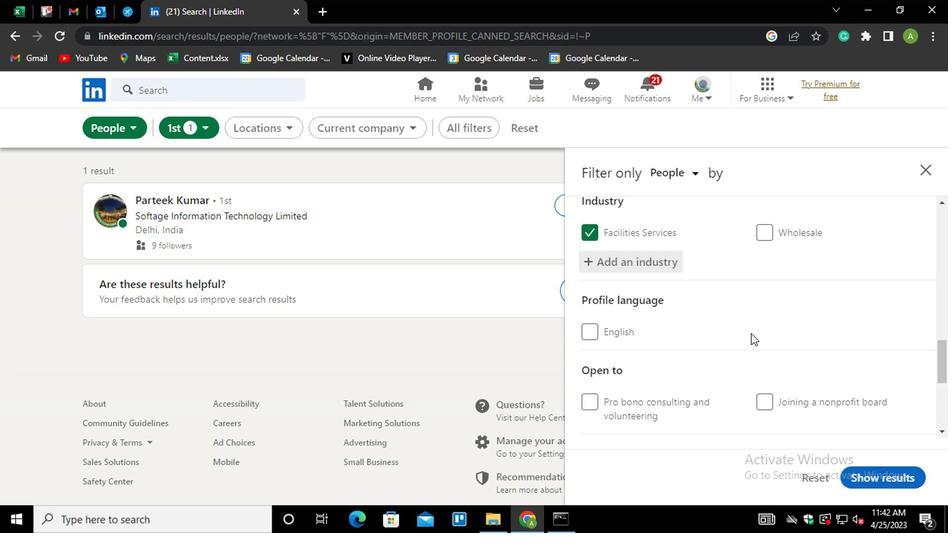 
Action: Mouse moved to (627, 390)
Screenshot: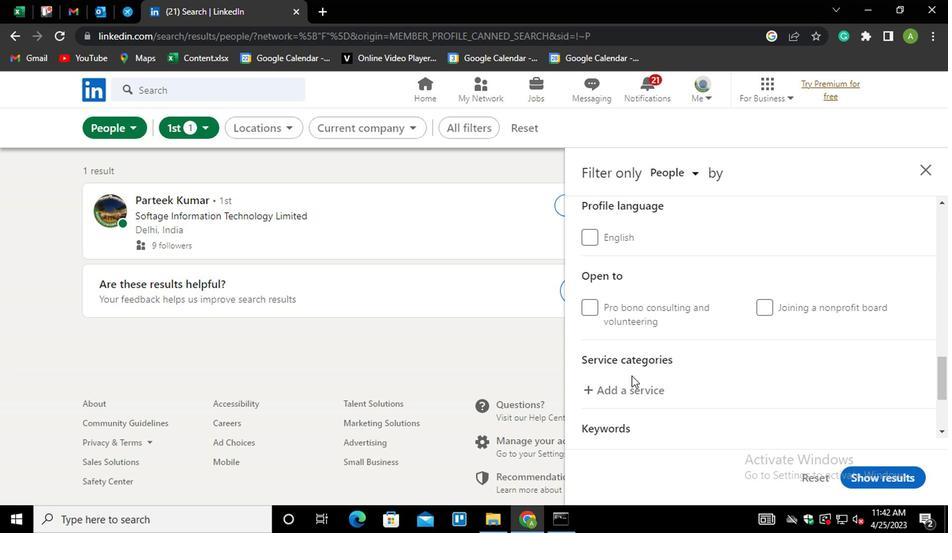 
Action: Mouse pressed left at (627, 390)
Screenshot: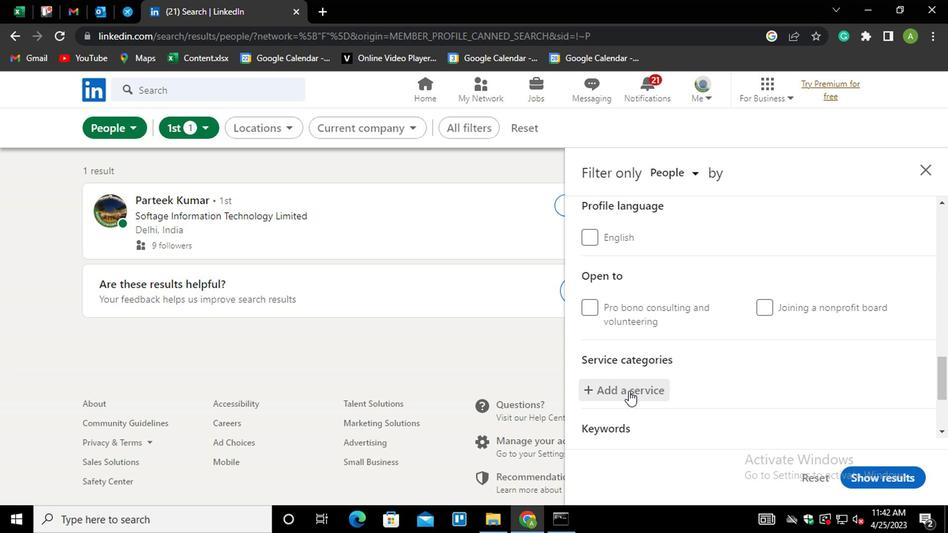 
Action: Mouse moved to (627, 391)
Screenshot: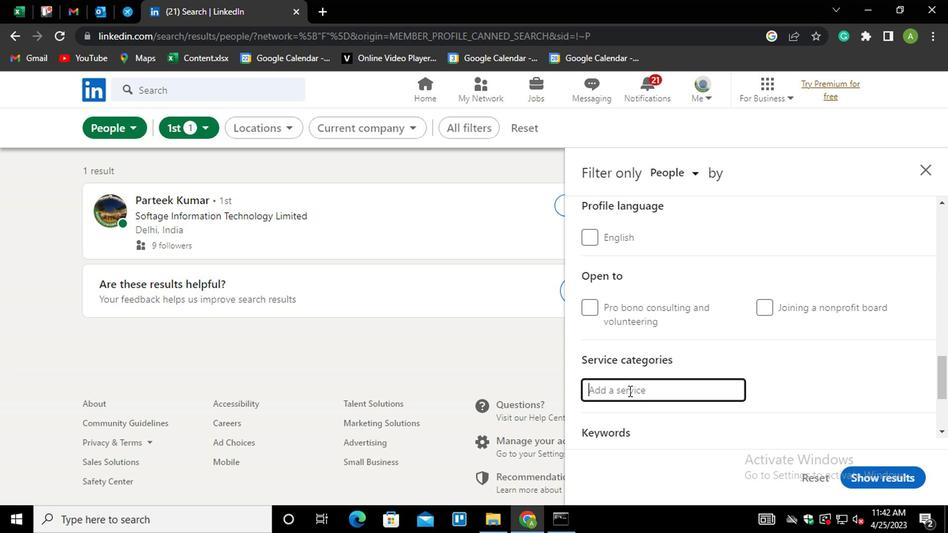 
Action: Key pressed <Key.shift>BUSINESS
Screenshot: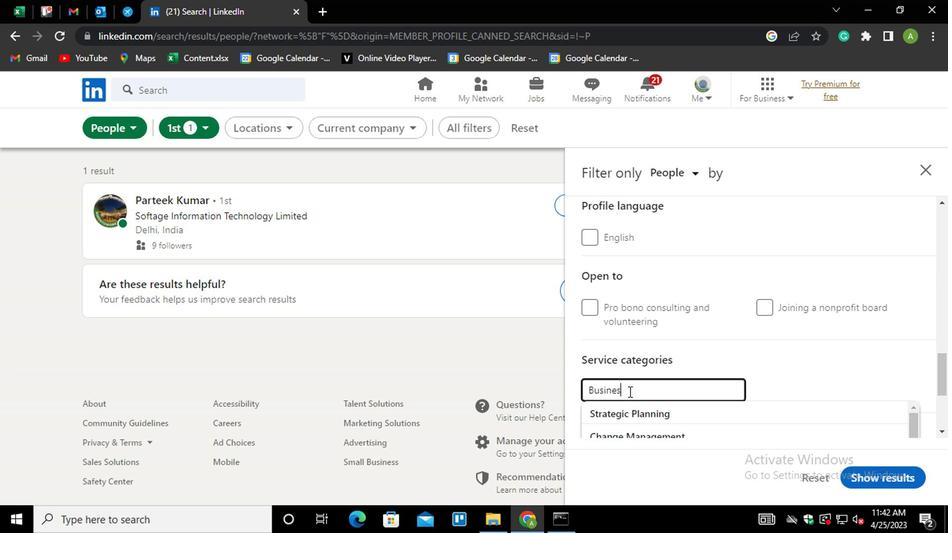 
Action: Mouse scrolled (627, 390) with delta (0, 0)
Screenshot: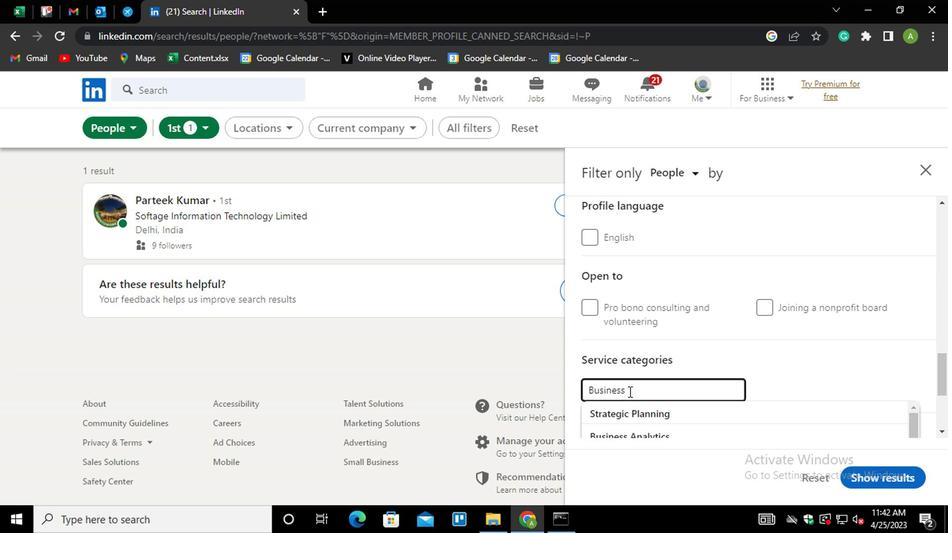 
Action: Mouse scrolled (627, 390) with delta (0, 0)
Screenshot: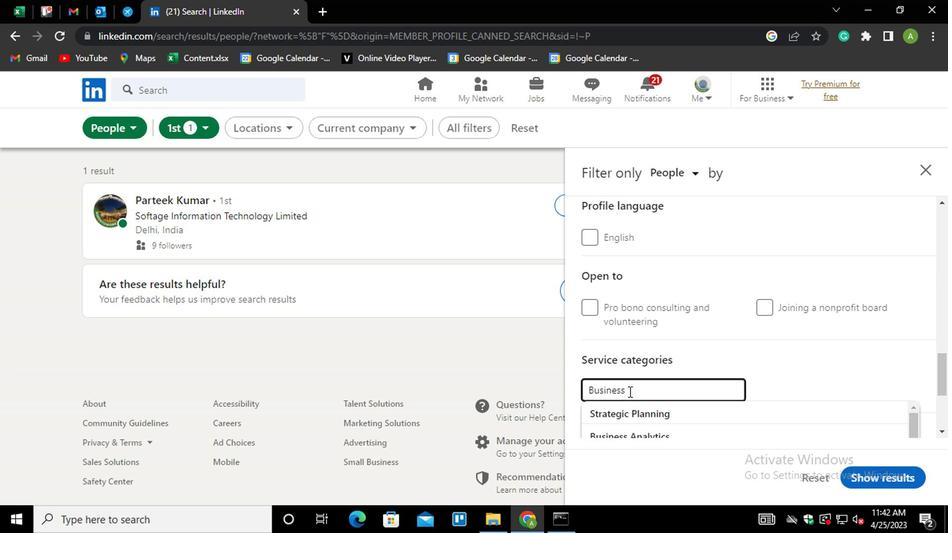 
Action: Mouse moved to (628, 302)
Screenshot: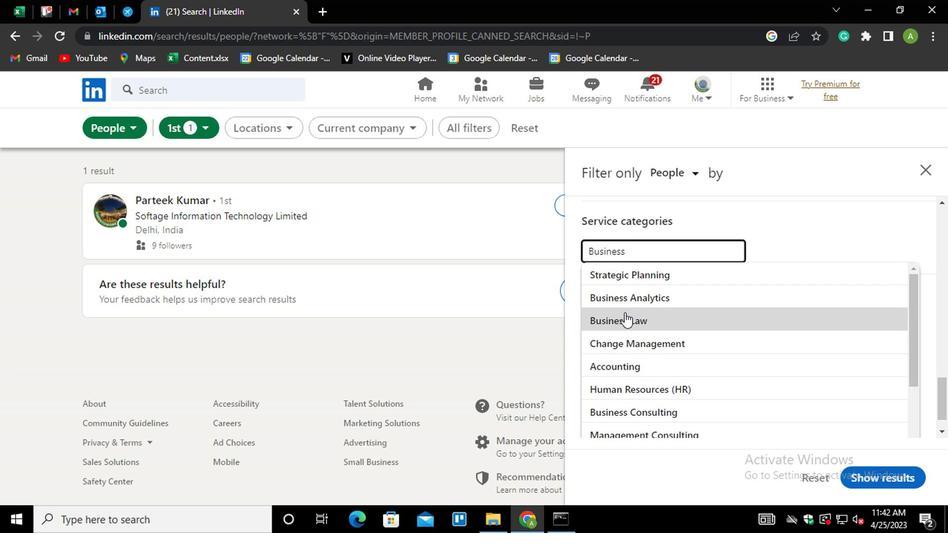 
Action: Mouse pressed left at (628, 302)
Screenshot: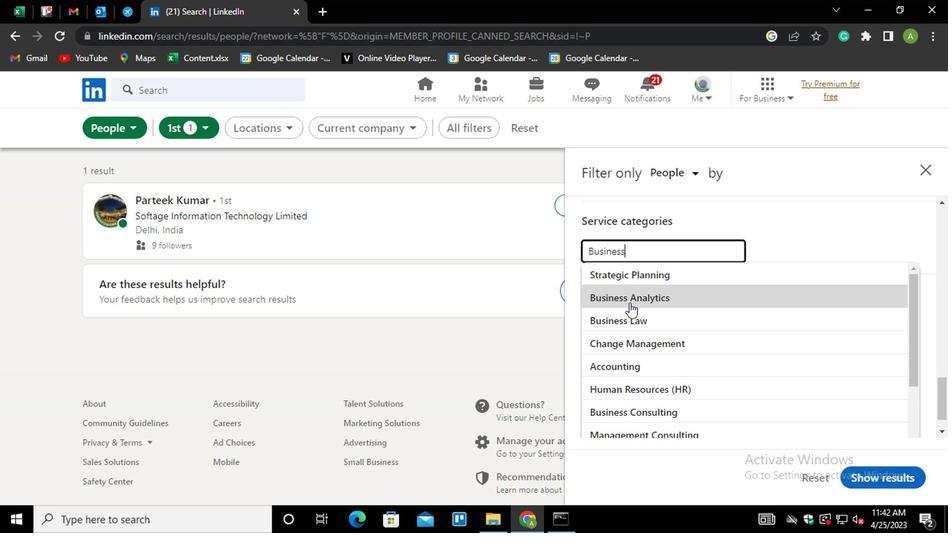 
Action: Mouse moved to (759, 317)
Screenshot: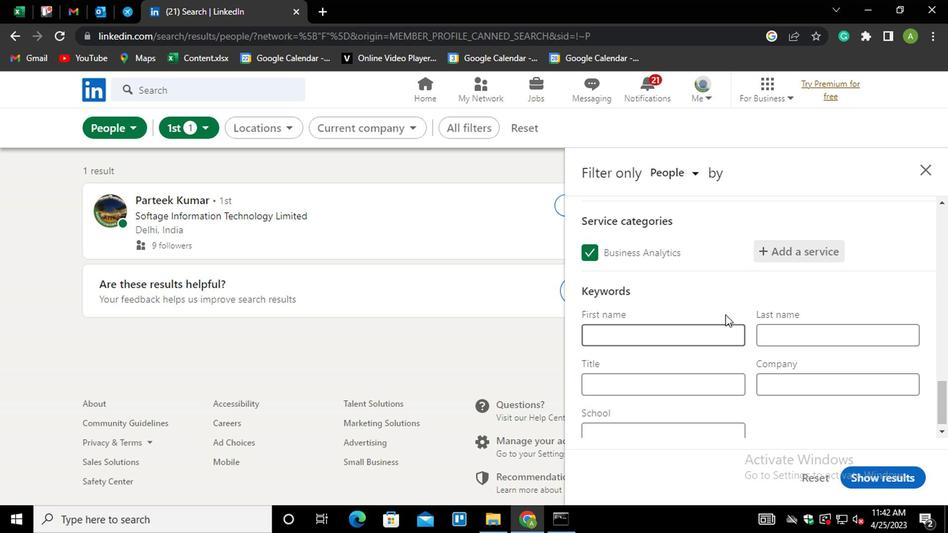 
Action: Mouse scrolled (759, 316) with delta (0, 0)
Screenshot: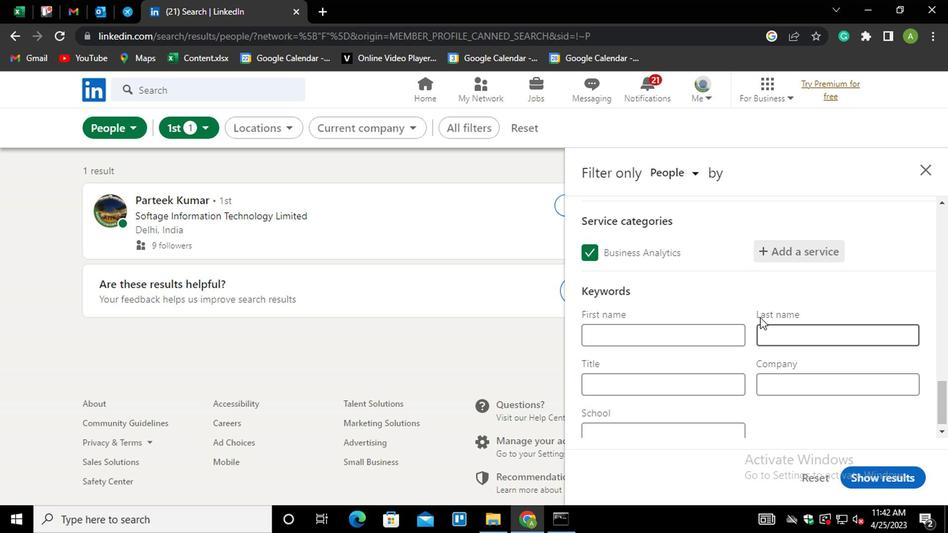 
Action: Mouse scrolled (759, 316) with delta (0, 0)
Screenshot: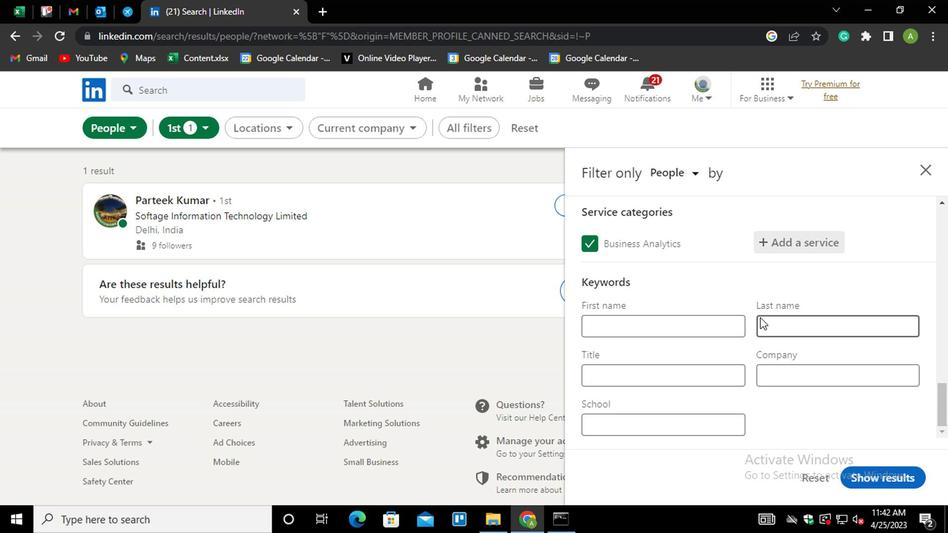 
Action: Mouse moved to (614, 378)
Screenshot: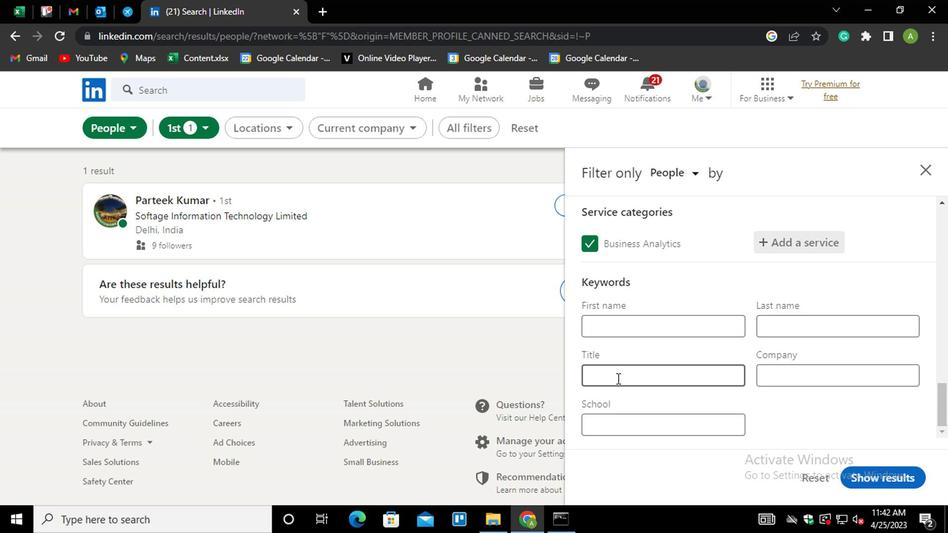 
Action: Mouse pressed left at (614, 378)
Screenshot: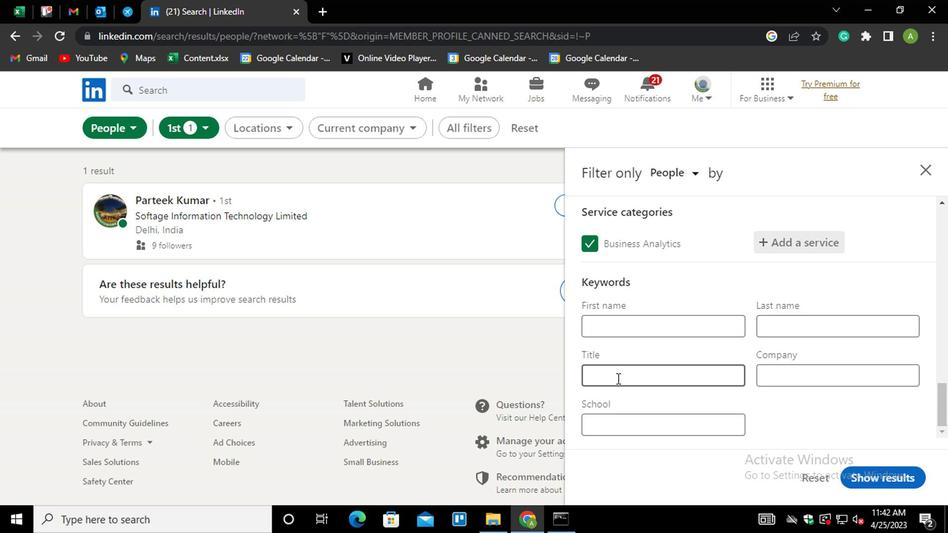 
Action: Key pressed <Key.shift_r><Key.shift_r><Key.shift_r><Key.shift_r><Key.shift_r><Key.shift_r><Key.shift_r><Key.shift_r><Key.shift_r><Key.shift_r><Key.shift_r><Key.shift_r><Key.shift_r><Key.shift_r><Key.shift_r>CONTENT<Key.space><Key.shift_r>MARKETING<Key.space><Key.shift_r>MANAGER
Screenshot: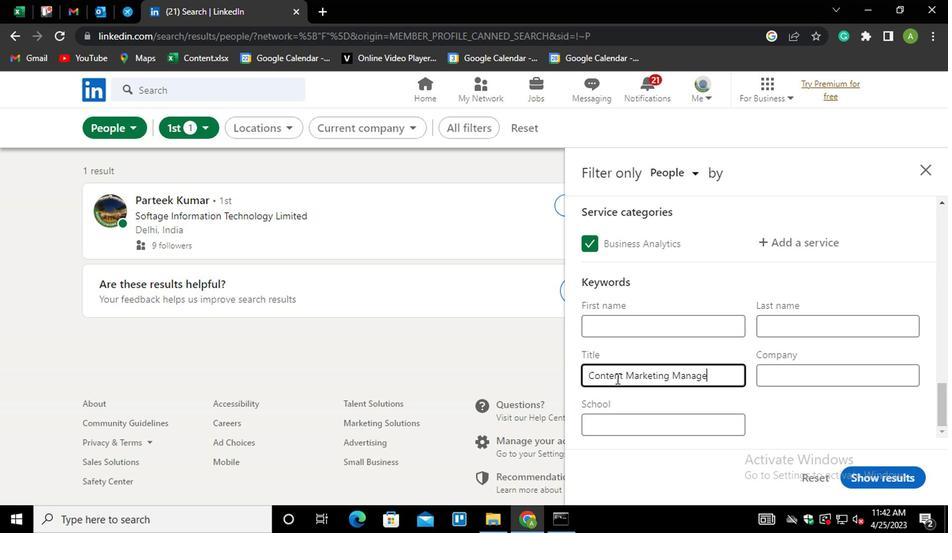 
Action: Mouse moved to (885, 415)
Screenshot: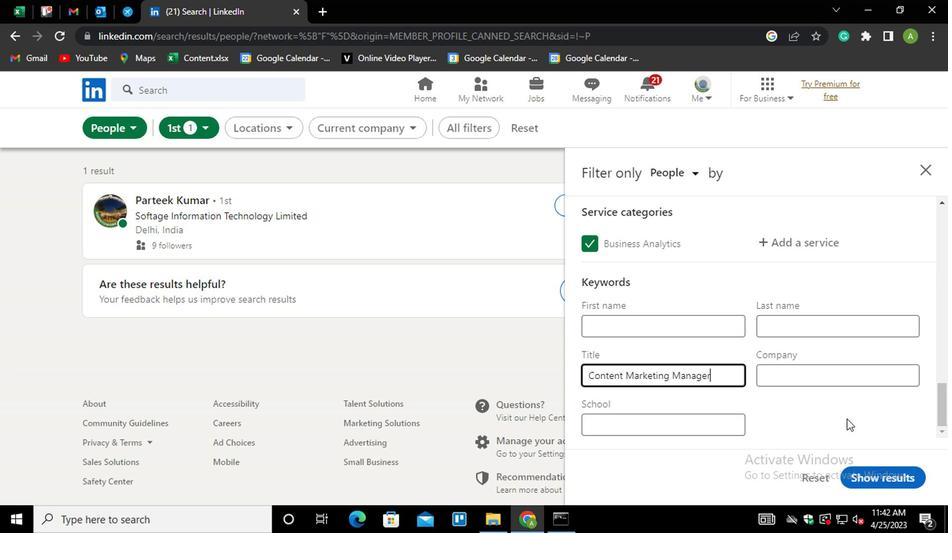 
Action: Mouse pressed left at (885, 415)
Screenshot: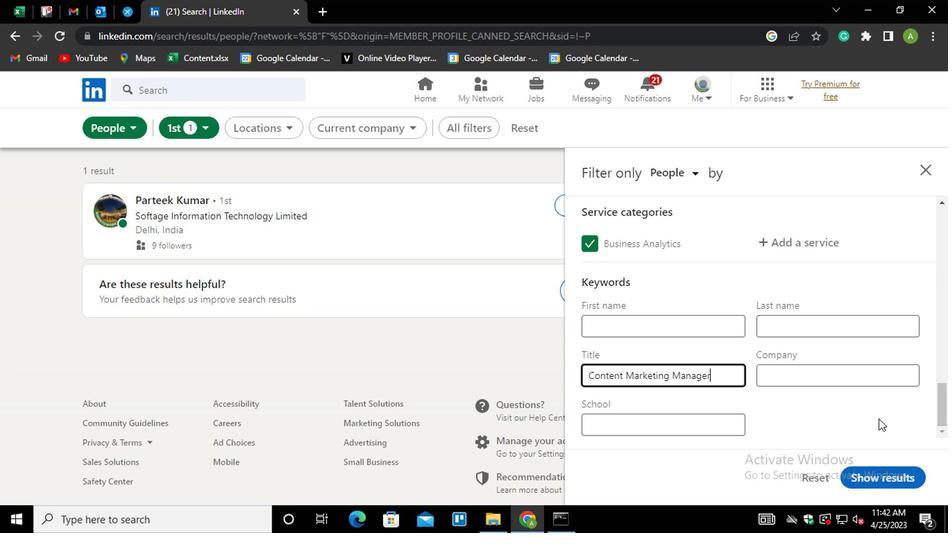 
Action: Mouse moved to (885, 473)
Screenshot: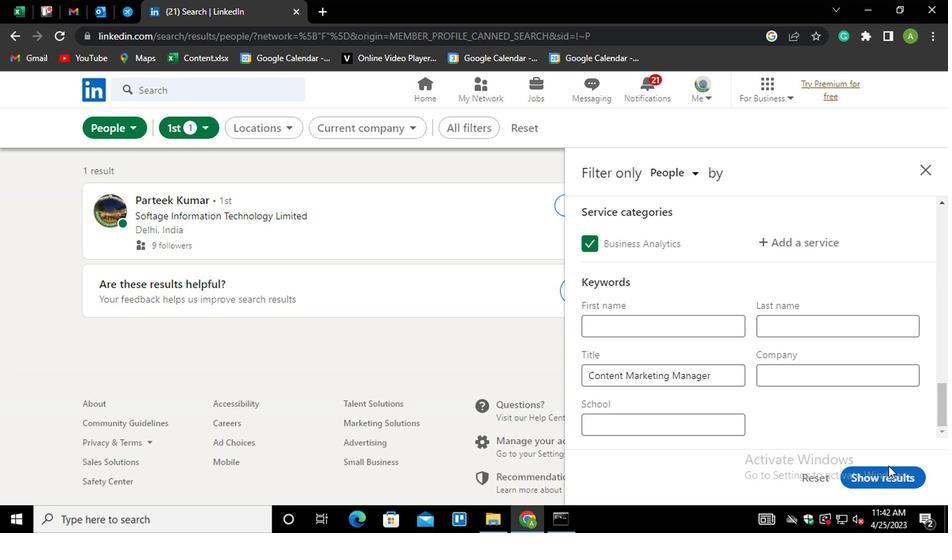
Action: Mouse pressed left at (885, 473)
Screenshot: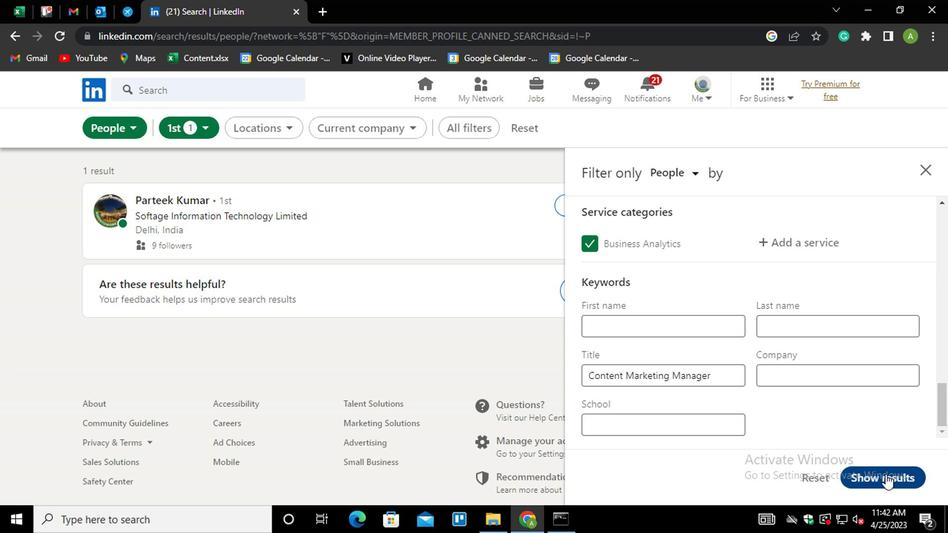 
Action: Mouse moved to (833, 385)
Screenshot: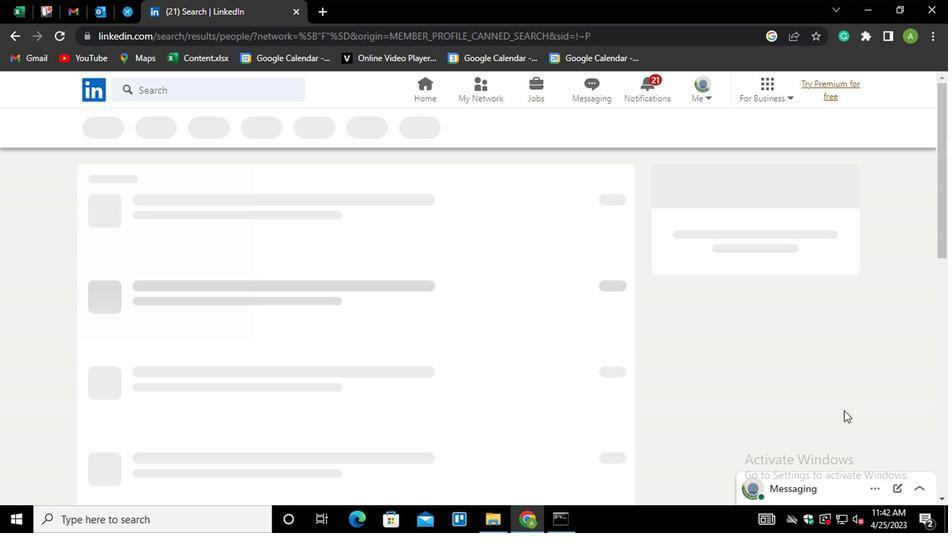 
